 Task: Find connections with filter location Péfki with filter topic #Startupswith filter profile language English with filter current company Cognizant with filter school St.Xavier's College, Kolkata with filter industry Graphic Design with filter service category FIle Management with filter keywords title Manicurist
Action: Mouse moved to (528, 94)
Screenshot: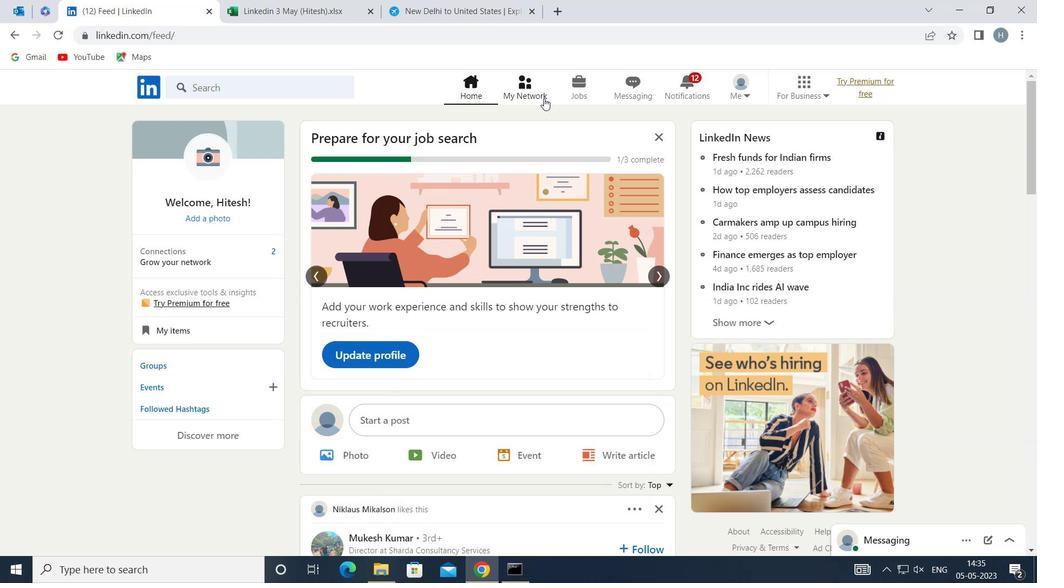 
Action: Mouse pressed left at (528, 94)
Screenshot: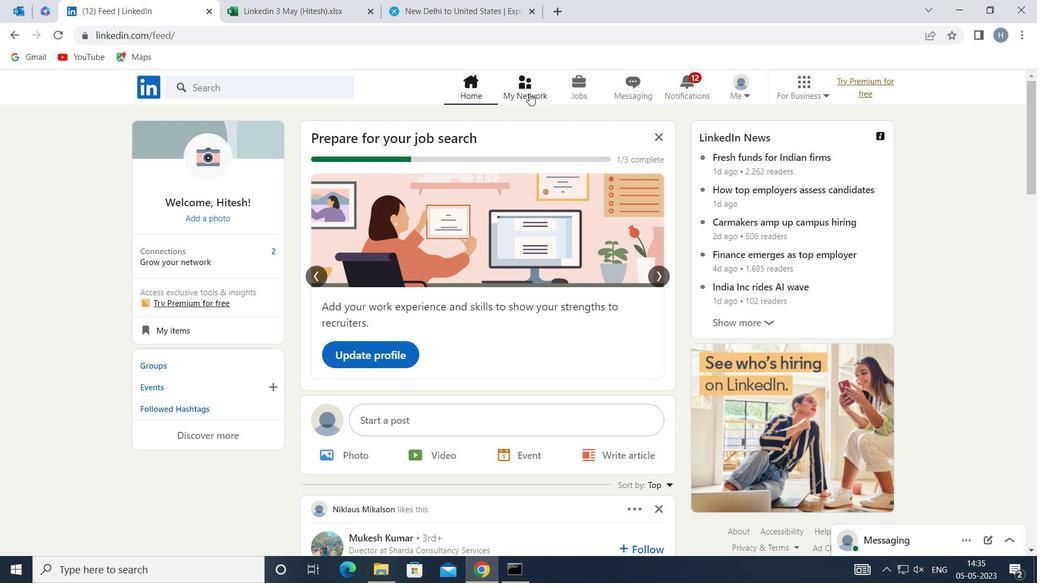 
Action: Mouse moved to (301, 156)
Screenshot: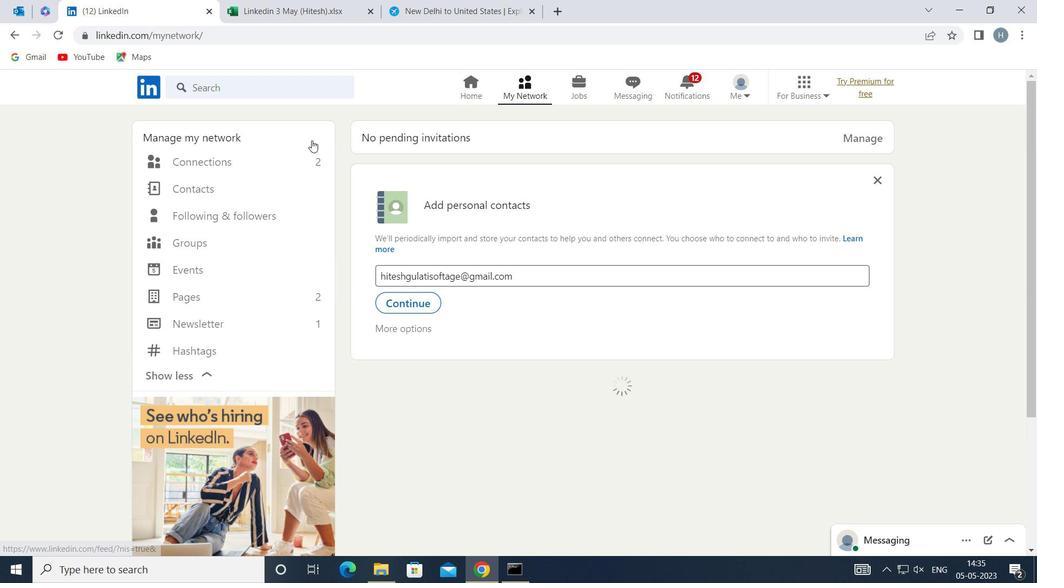 
Action: Mouse pressed left at (301, 156)
Screenshot: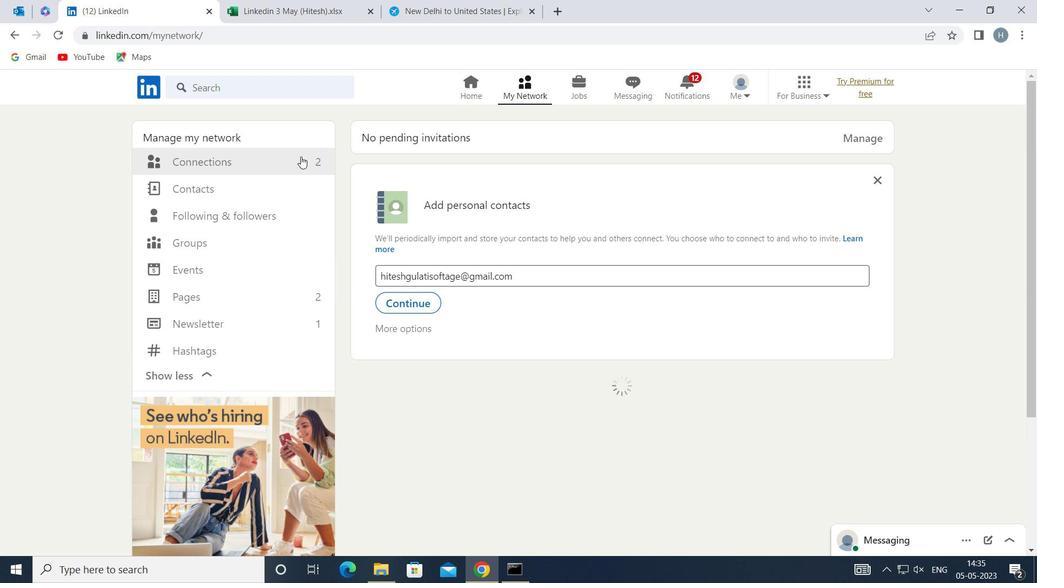 
Action: Mouse moved to (611, 160)
Screenshot: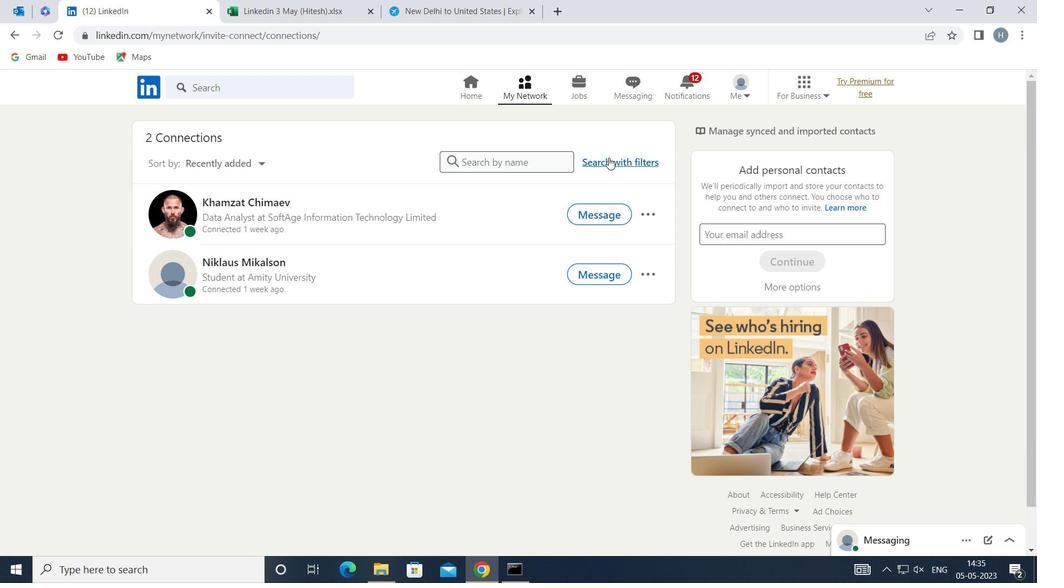 
Action: Mouse pressed left at (611, 160)
Screenshot: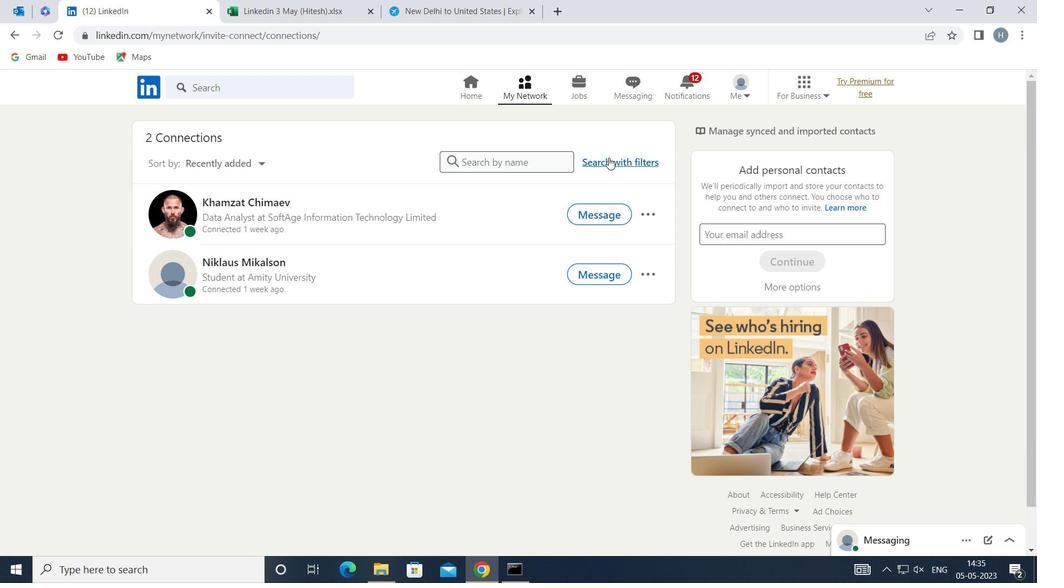 
Action: Mouse moved to (574, 122)
Screenshot: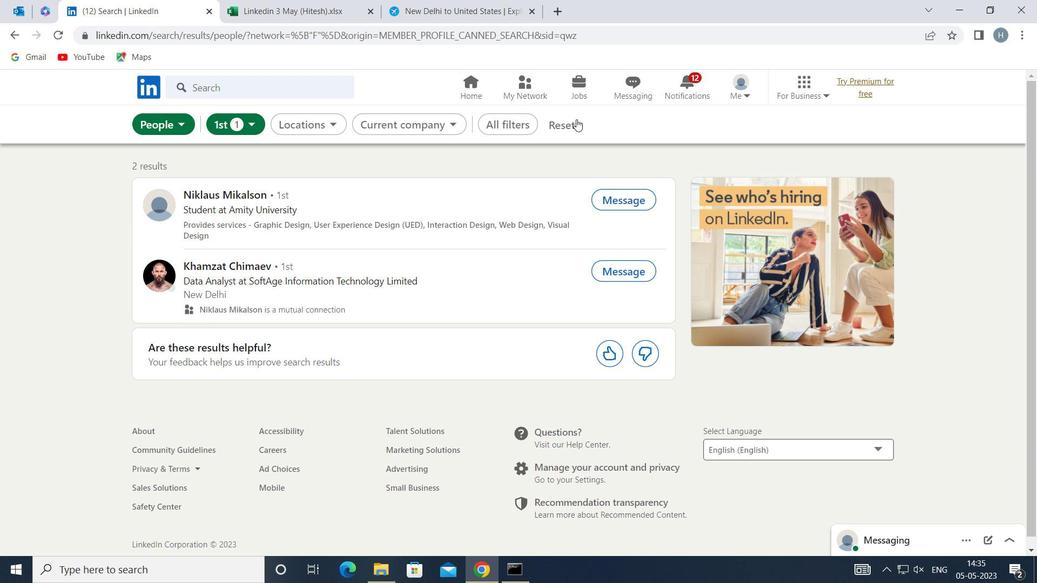 
Action: Mouse pressed left at (574, 122)
Screenshot: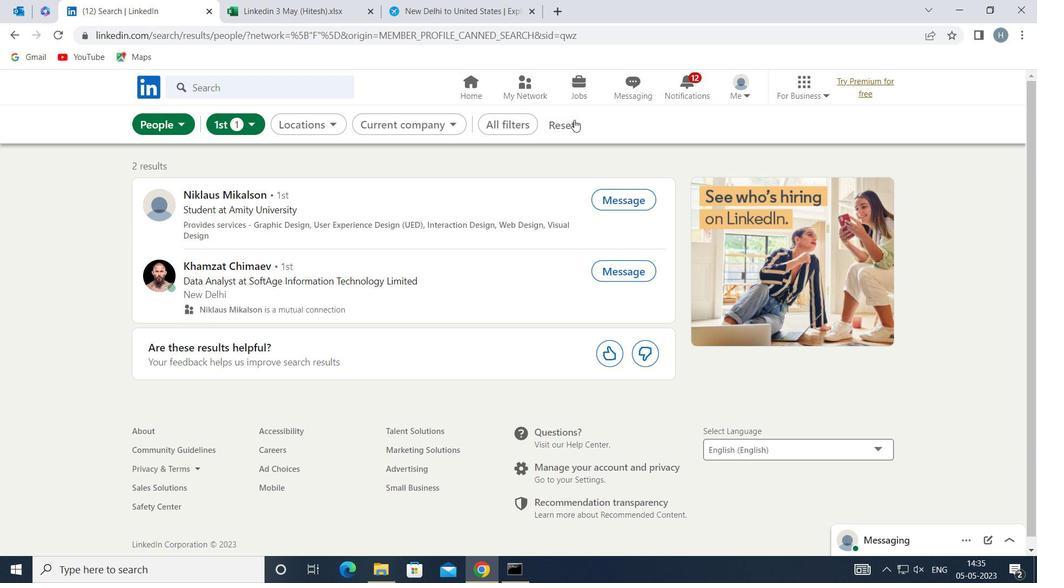 
Action: Mouse moved to (555, 125)
Screenshot: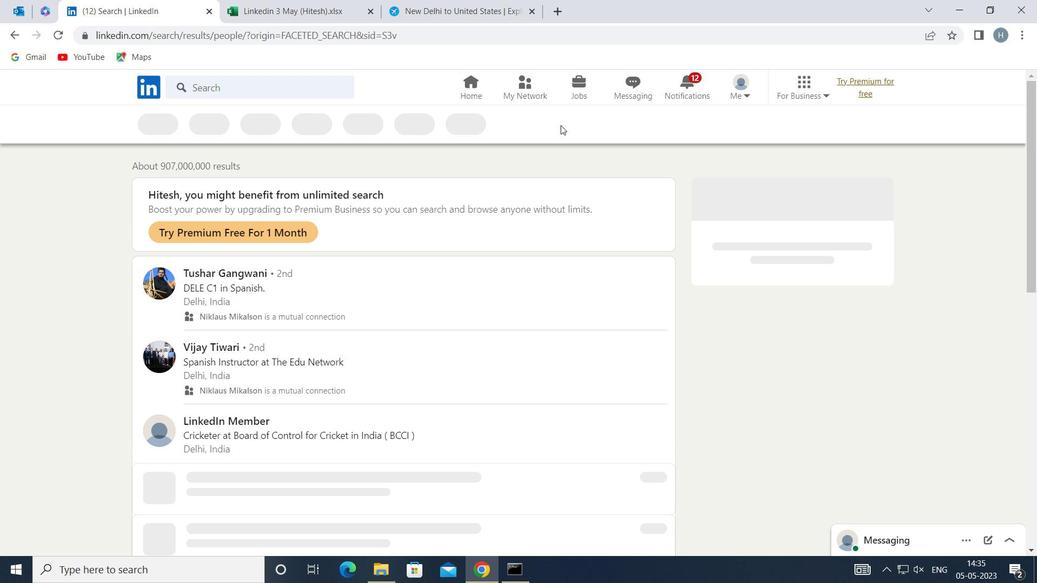 
Action: Mouse pressed left at (555, 125)
Screenshot: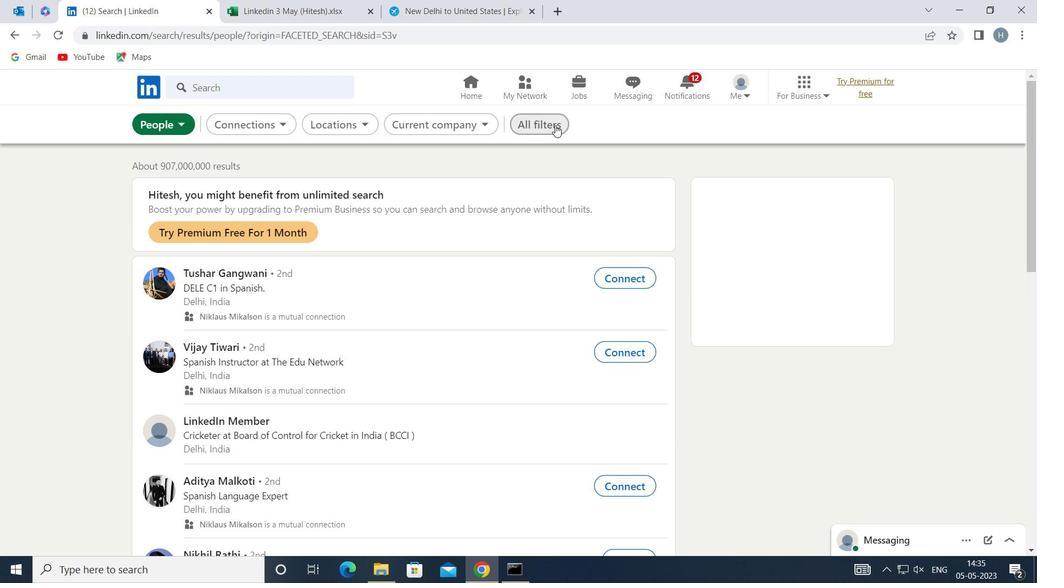 
Action: Mouse moved to (785, 307)
Screenshot: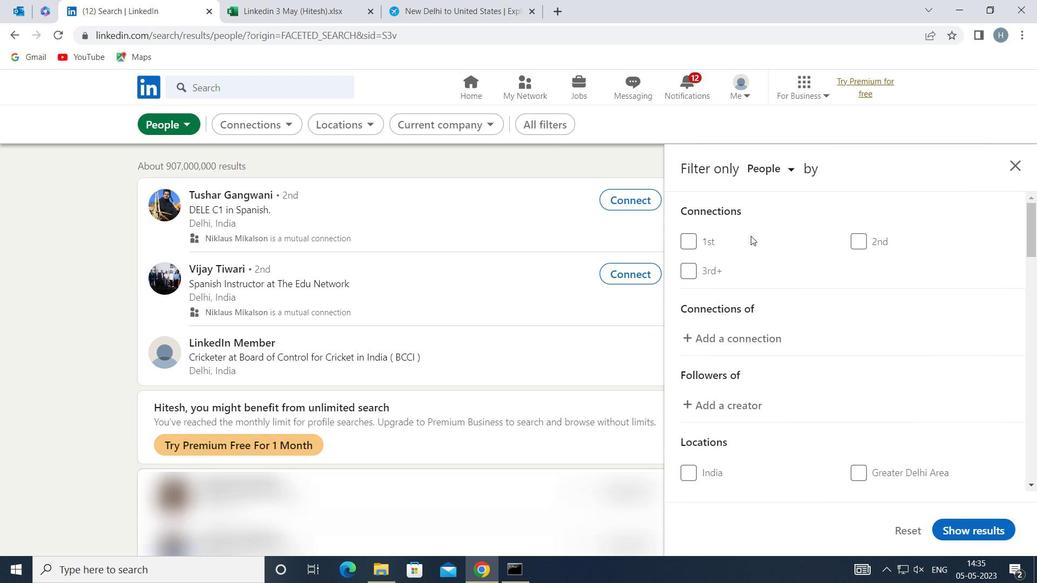 
Action: Mouse scrolled (785, 307) with delta (0, 0)
Screenshot: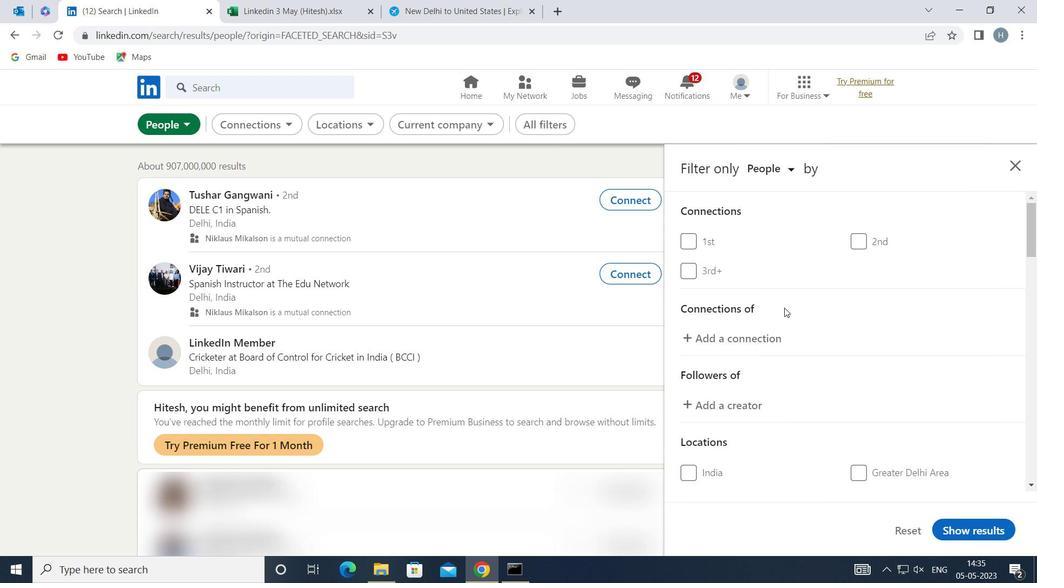 
Action: Mouse scrolled (785, 307) with delta (0, 0)
Screenshot: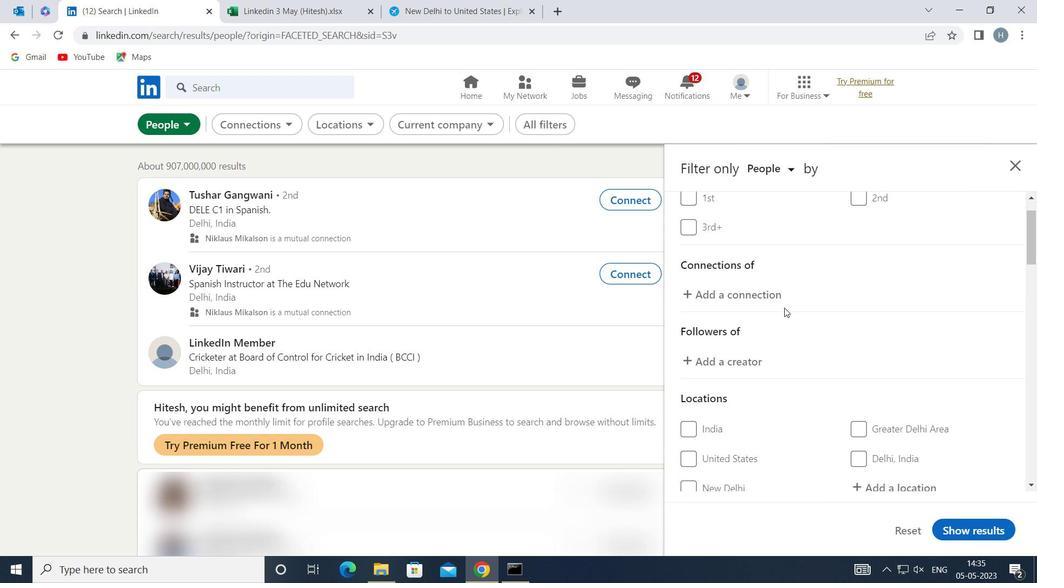
Action: Mouse scrolled (785, 307) with delta (0, 0)
Screenshot: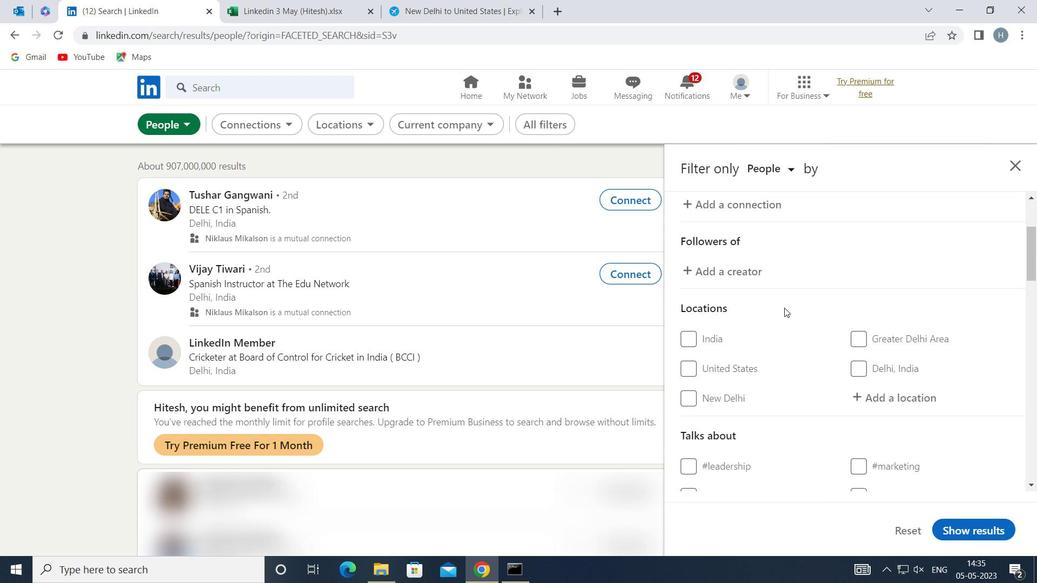 
Action: Mouse moved to (875, 323)
Screenshot: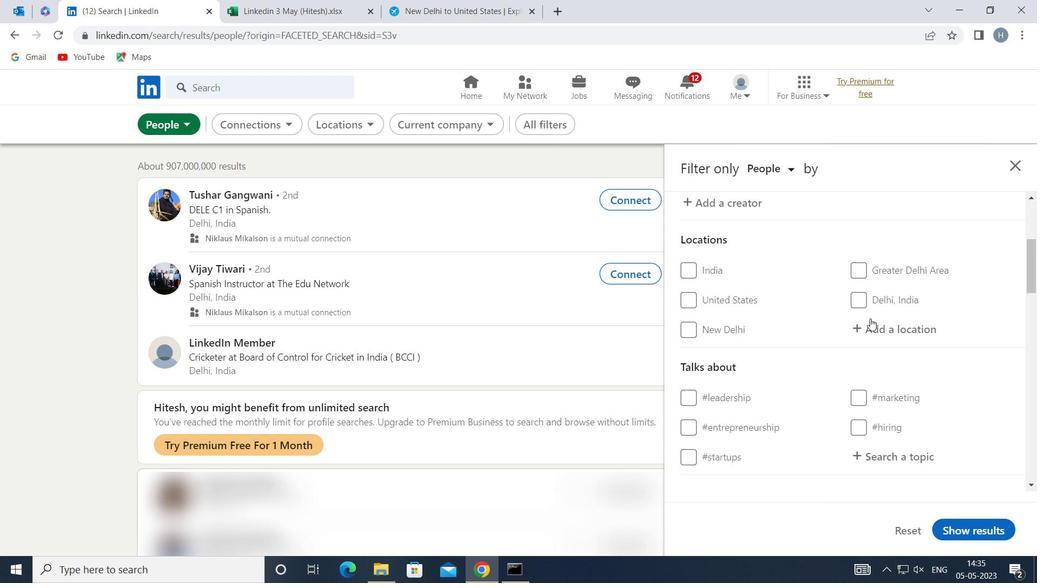 
Action: Mouse pressed left at (875, 323)
Screenshot: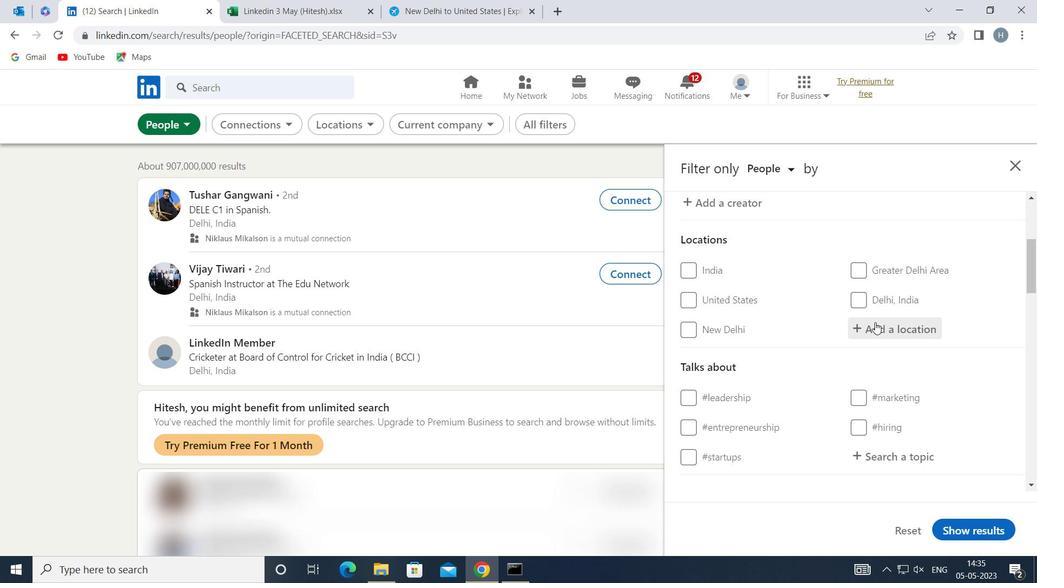 
Action: Key pressed <Key.shift>PEFKI
Screenshot: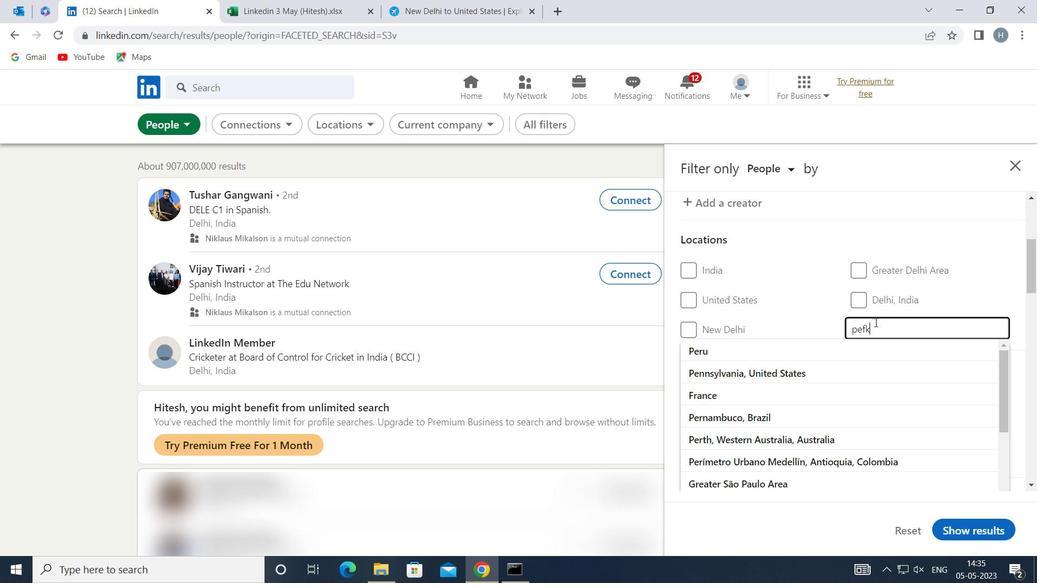 
Action: Mouse moved to (834, 347)
Screenshot: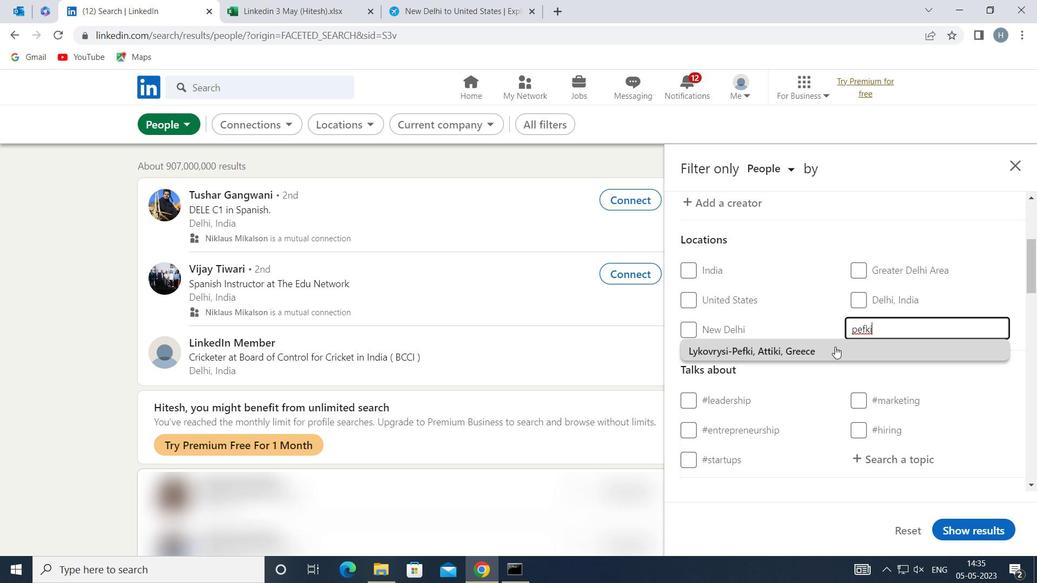 
Action: Mouse pressed left at (834, 347)
Screenshot: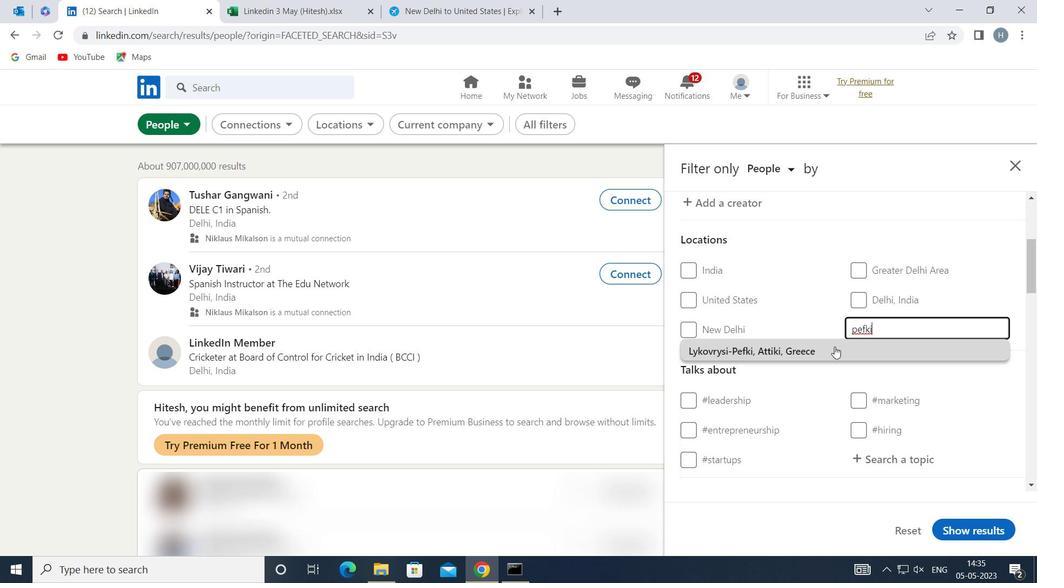 
Action: Mouse moved to (796, 331)
Screenshot: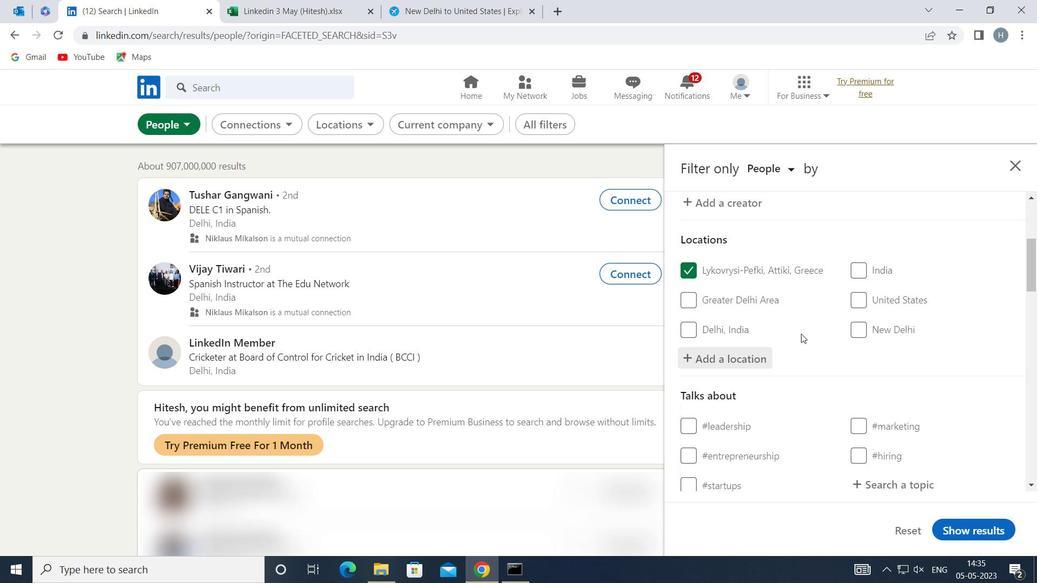 
Action: Mouse scrolled (796, 330) with delta (0, 0)
Screenshot: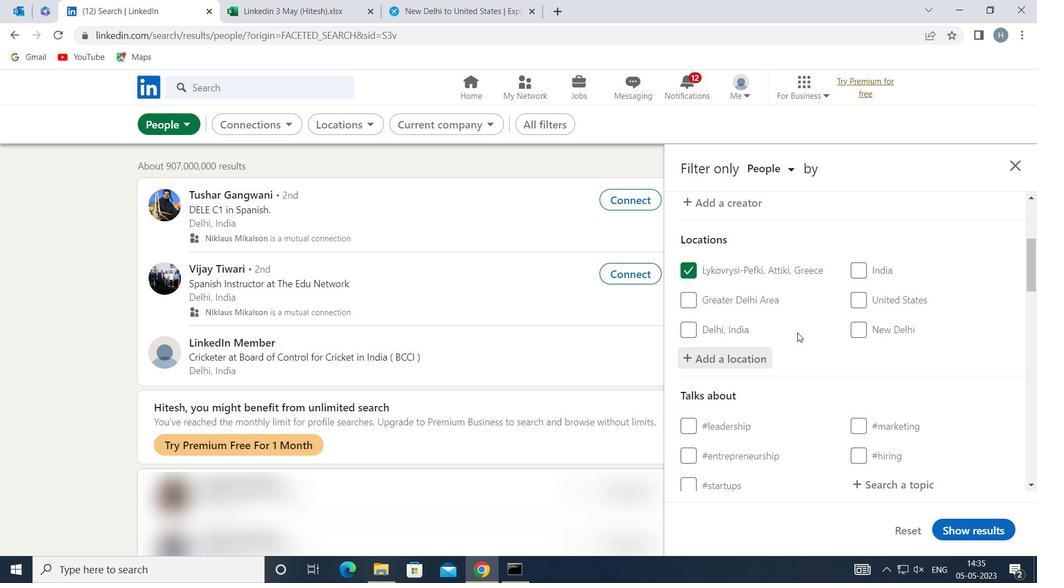 
Action: Mouse scrolled (796, 330) with delta (0, 0)
Screenshot: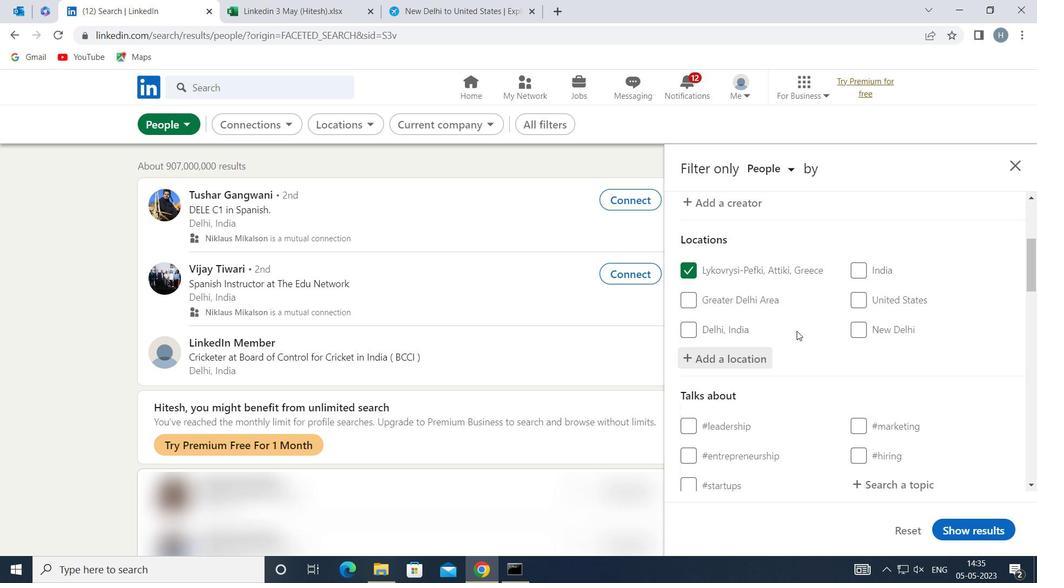 
Action: Mouse scrolled (796, 330) with delta (0, 0)
Screenshot: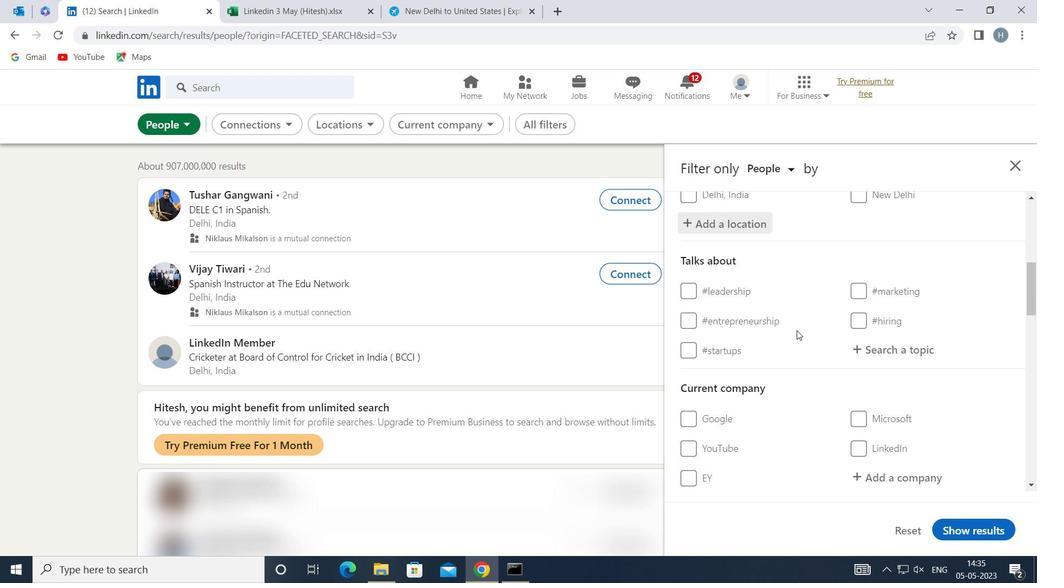 
Action: Mouse moved to (901, 287)
Screenshot: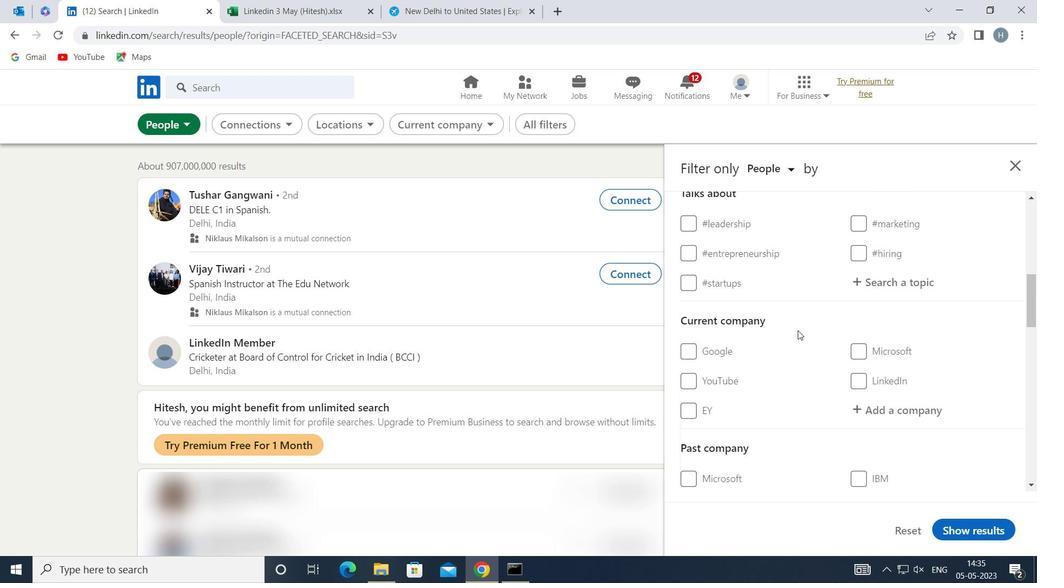 
Action: Mouse pressed left at (901, 287)
Screenshot: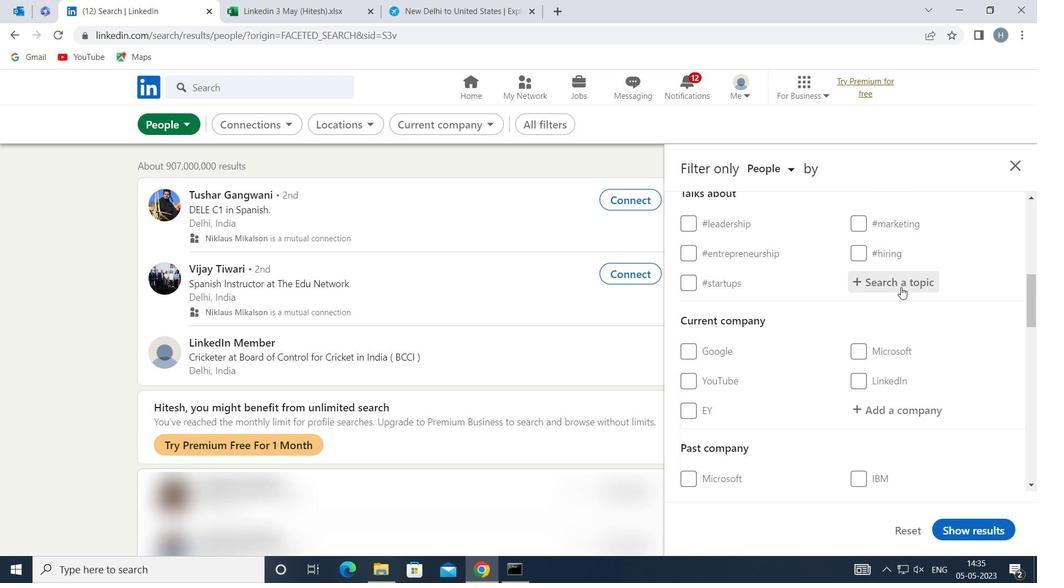
Action: Key pressed <Key.shift>STARTUPS
Screenshot: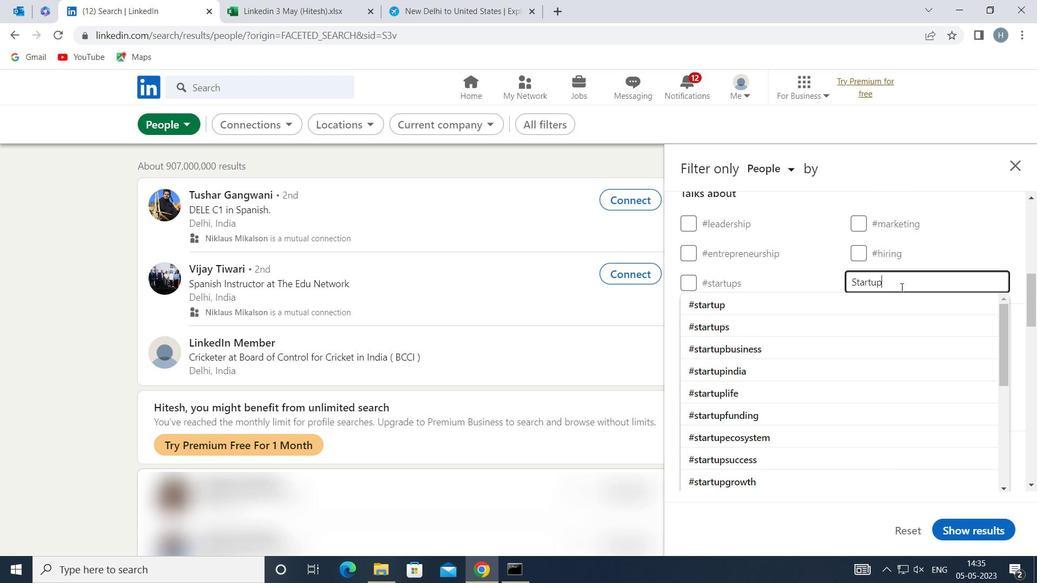 
Action: Mouse moved to (885, 308)
Screenshot: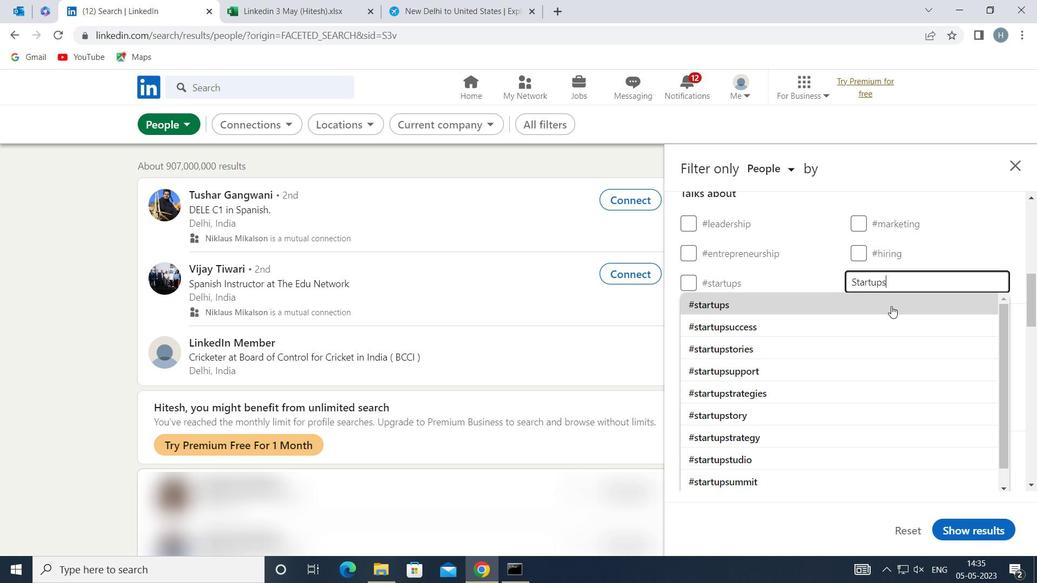 
Action: Mouse pressed left at (885, 308)
Screenshot: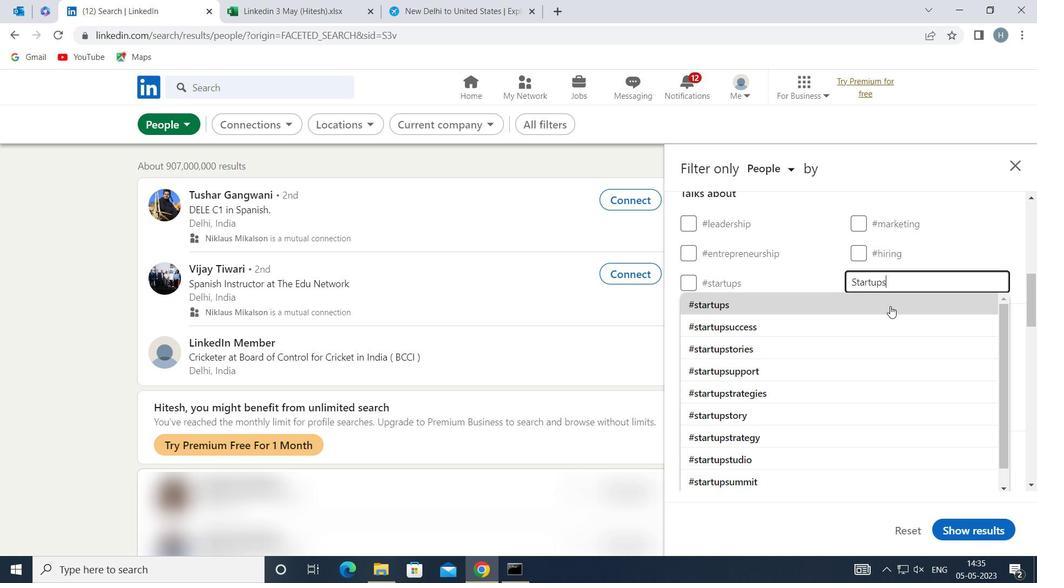 
Action: Mouse moved to (842, 305)
Screenshot: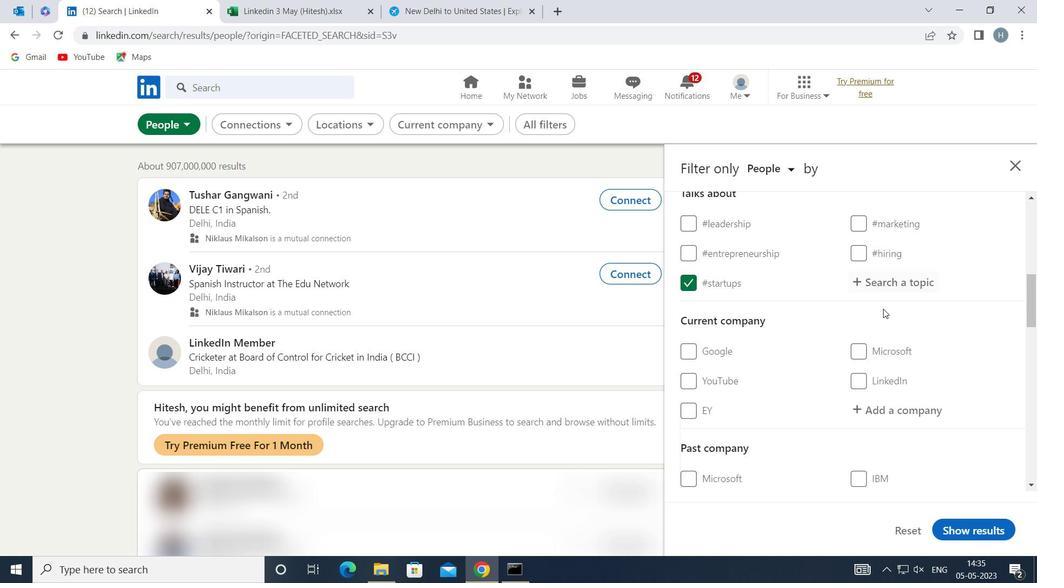 
Action: Mouse scrolled (842, 305) with delta (0, 0)
Screenshot: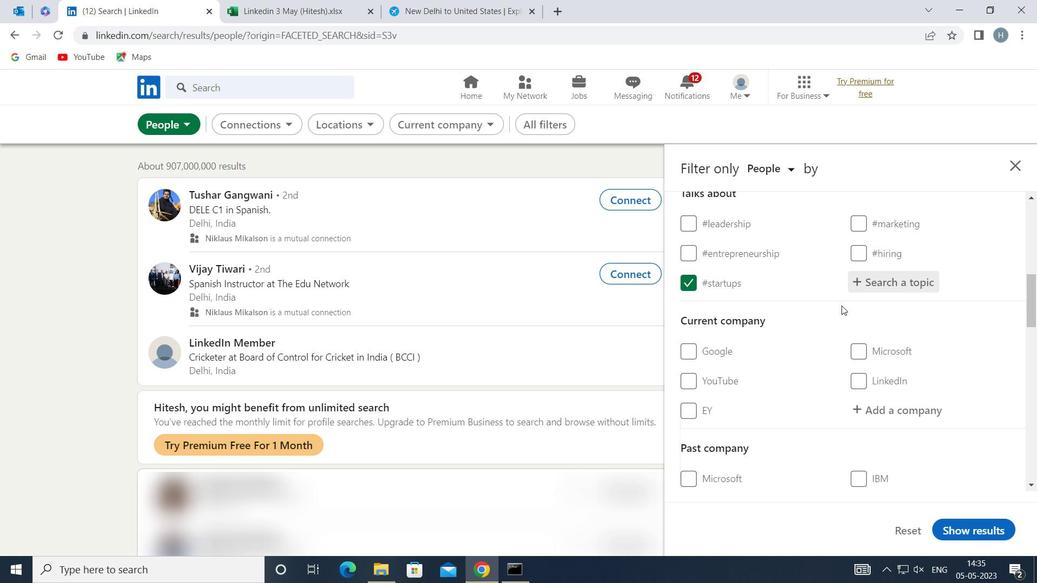 
Action: Mouse scrolled (842, 305) with delta (0, 0)
Screenshot: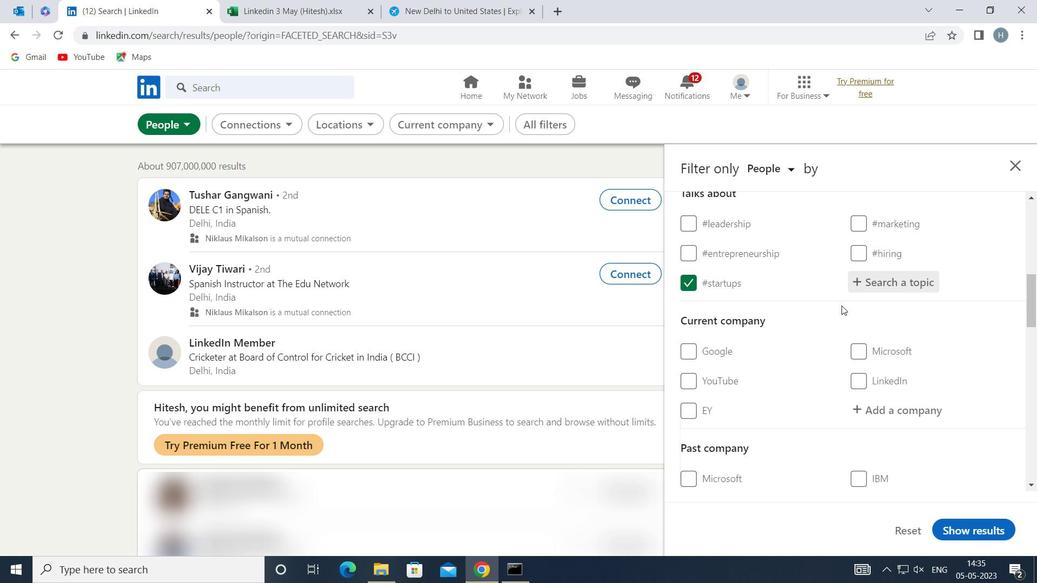 
Action: Mouse scrolled (842, 305) with delta (0, 0)
Screenshot: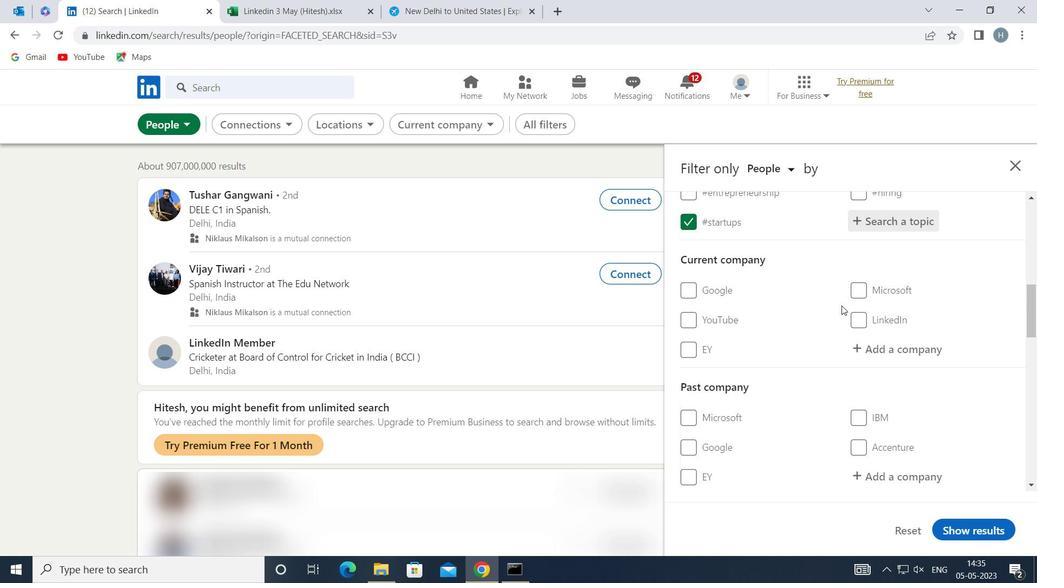 
Action: Mouse scrolled (842, 305) with delta (0, 0)
Screenshot: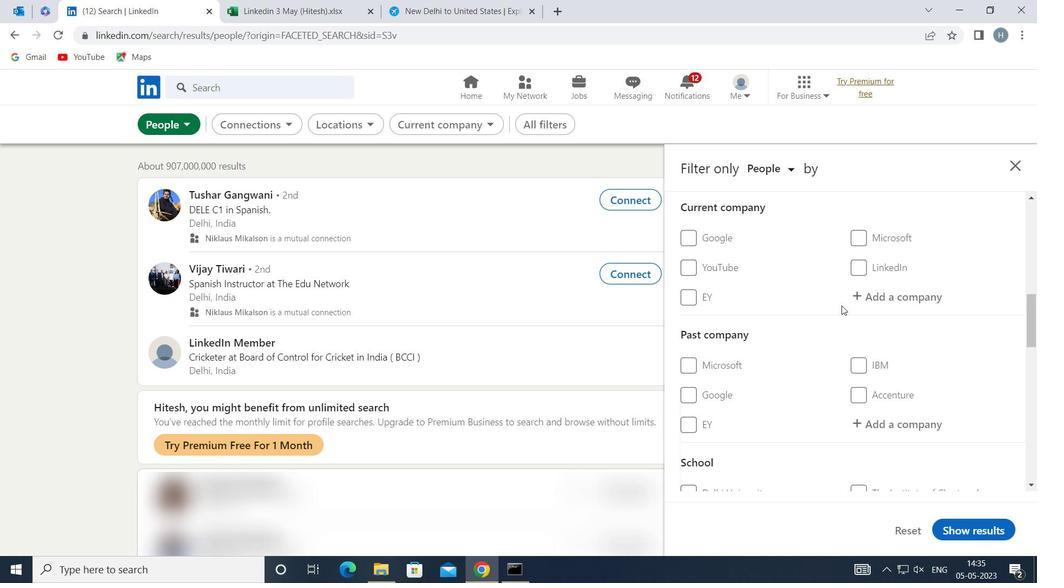 
Action: Mouse scrolled (842, 305) with delta (0, 0)
Screenshot: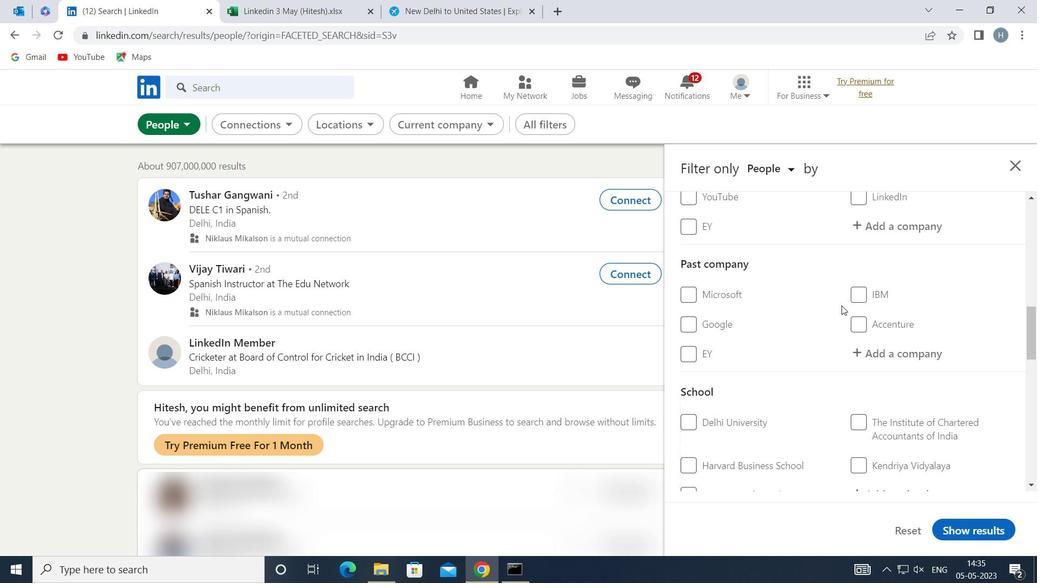 
Action: Mouse scrolled (842, 305) with delta (0, 0)
Screenshot: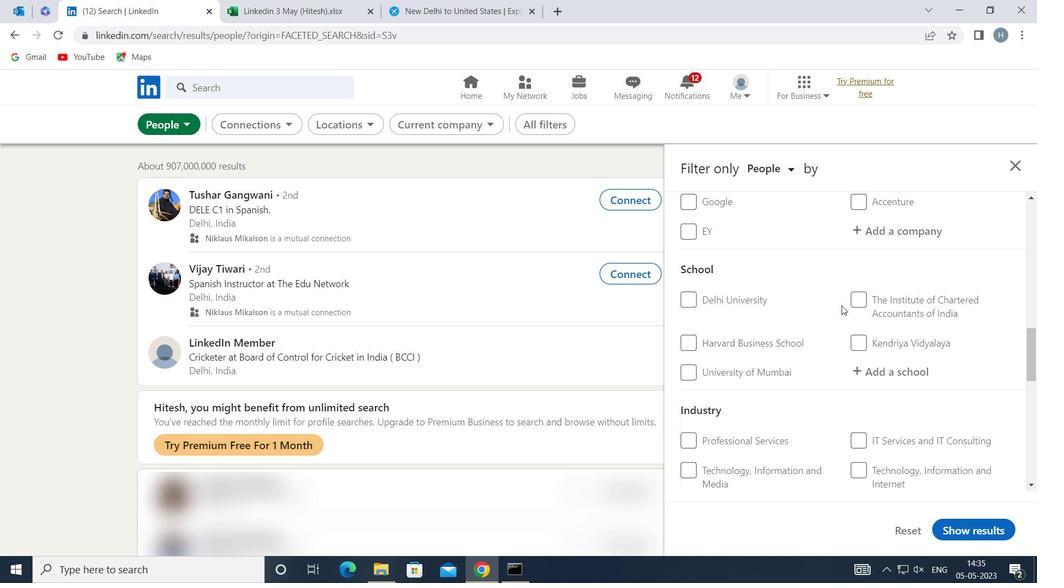 
Action: Mouse scrolled (842, 305) with delta (0, 0)
Screenshot: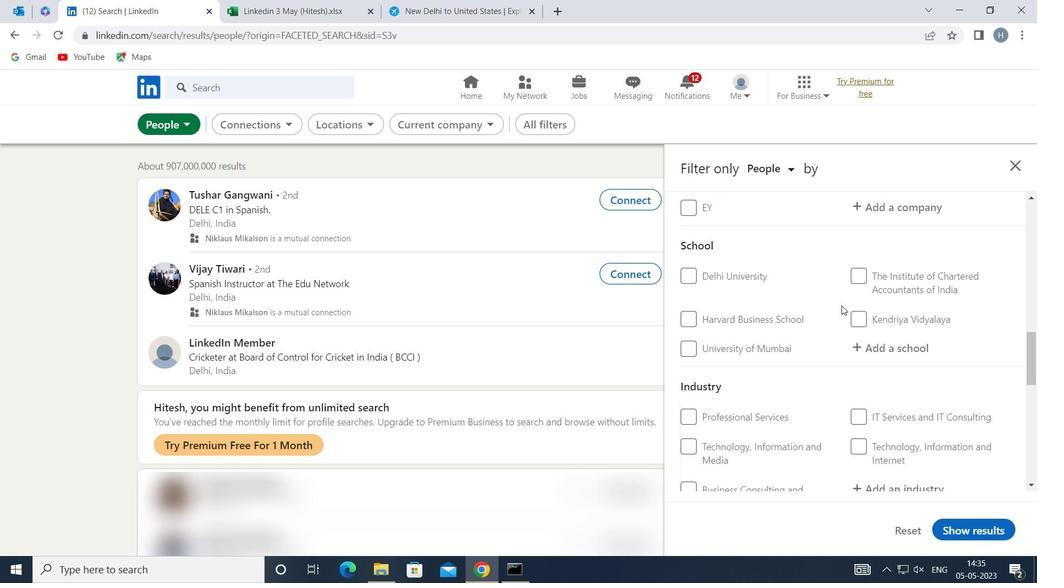 
Action: Mouse scrolled (842, 305) with delta (0, 0)
Screenshot: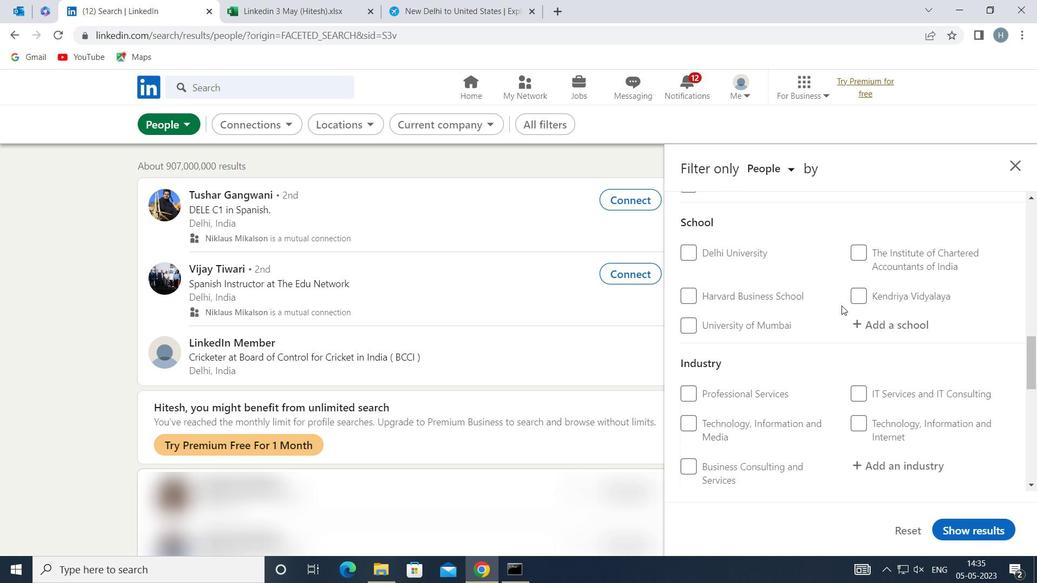 
Action: Mouse moved to (713, 360)
Screenshot: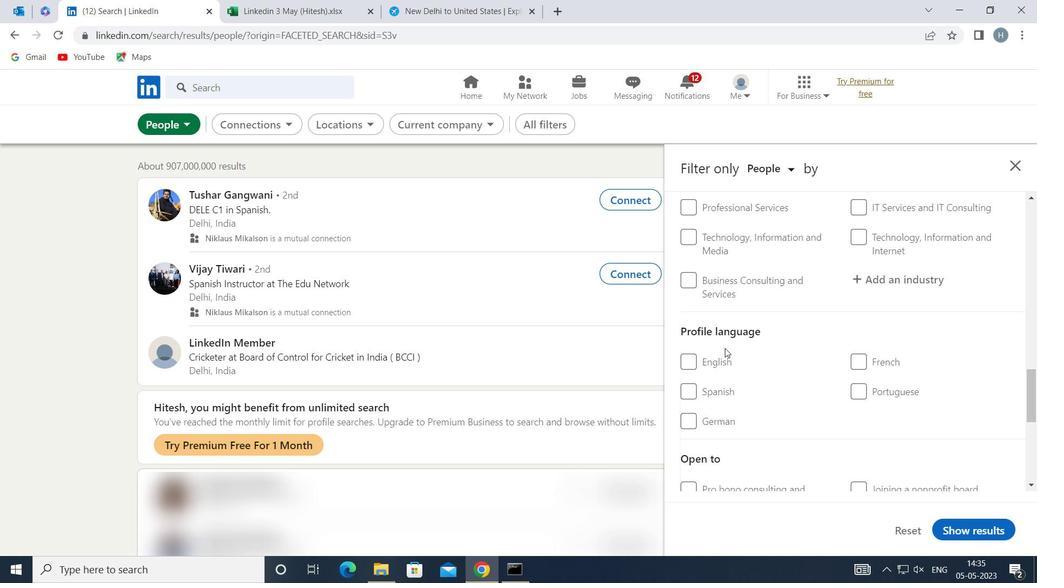 
Action: Mouse pressed left at (713, 360)
Screenshot: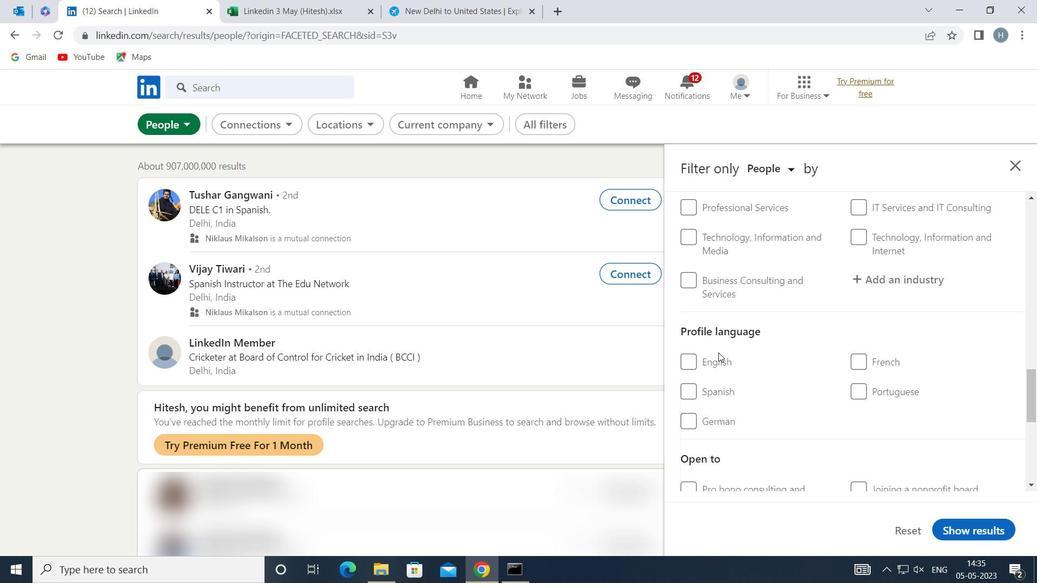
Action: Mouse moved to (795, 358)
Screenshot: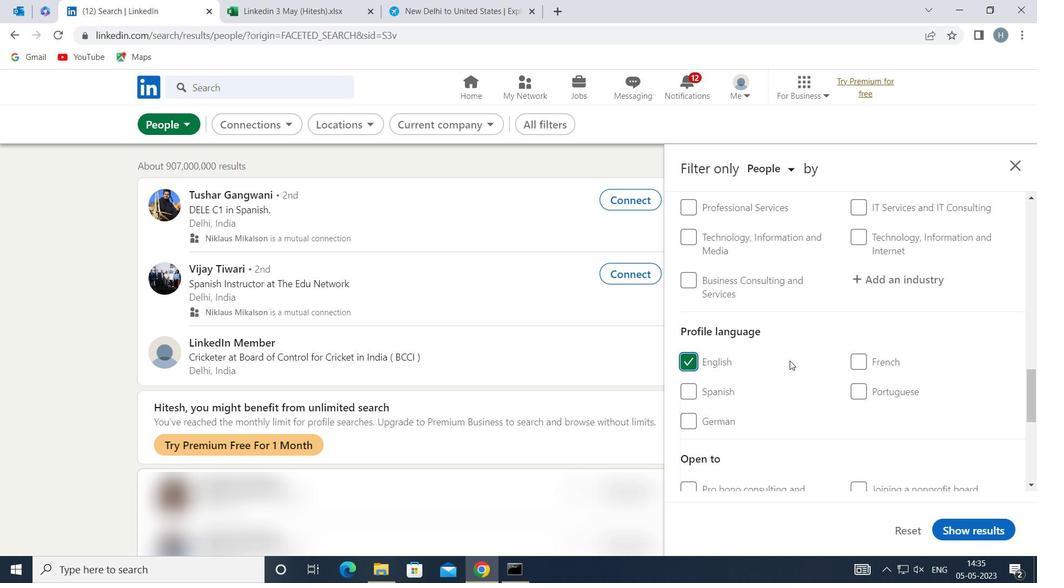 
Action: Mouse scrolled (795, 359) with delta (0, 0)
Screenshot: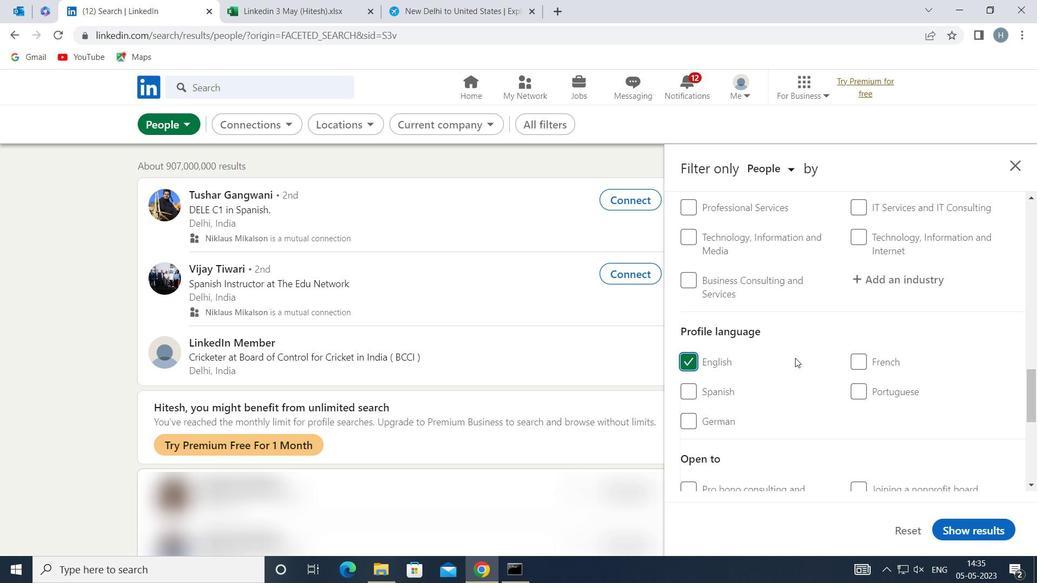 
Action: Mouse scrolled (795, 359) with delta (0, 0)
Screenshot: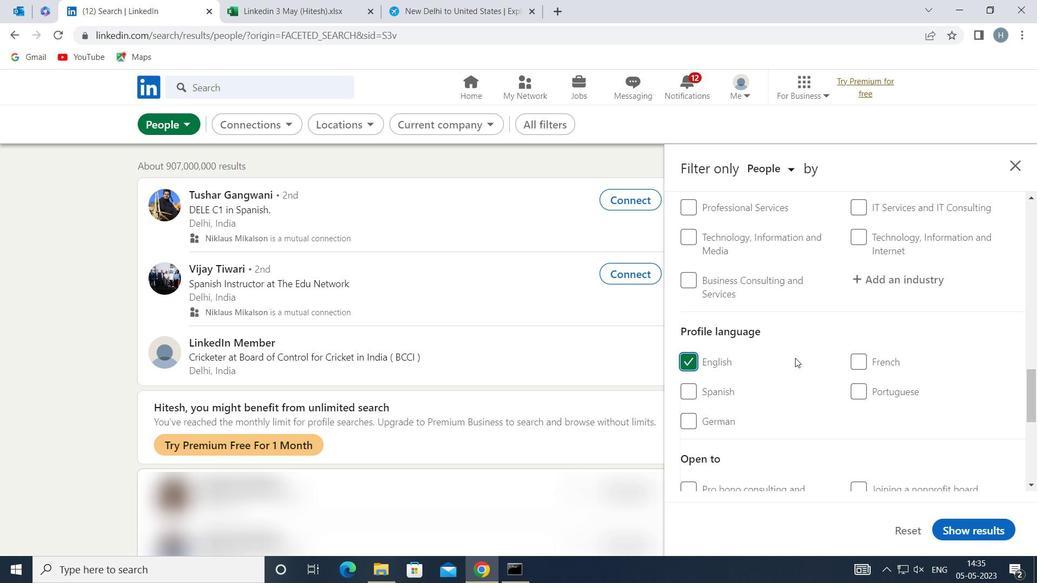 
Action: Mouse scrolled (795, 359) with delta (0, 0)
Screenshot: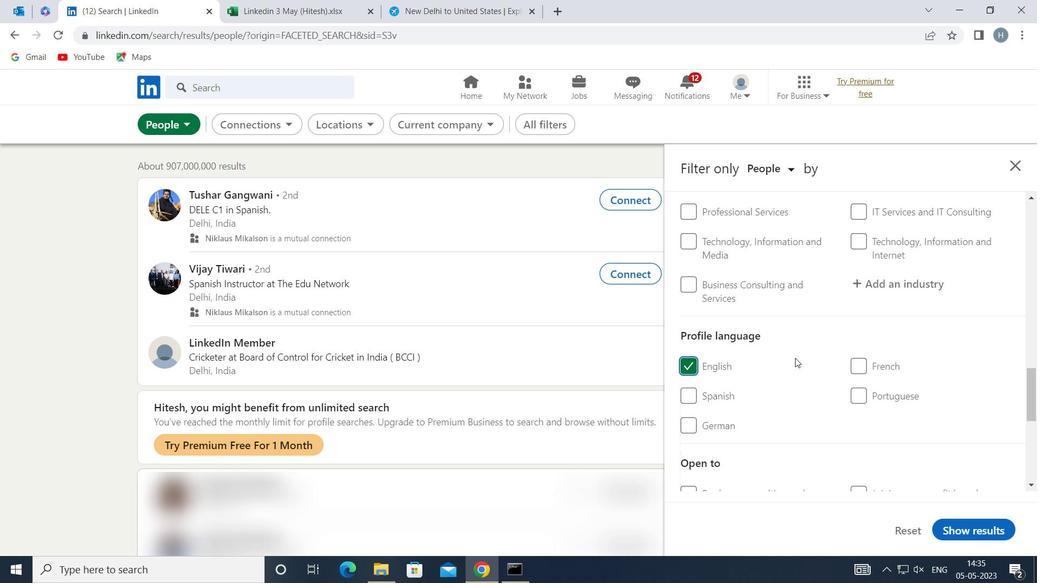 
Action: Mouse scrolled (795, 359) with delta (0, 0)
Screenshot: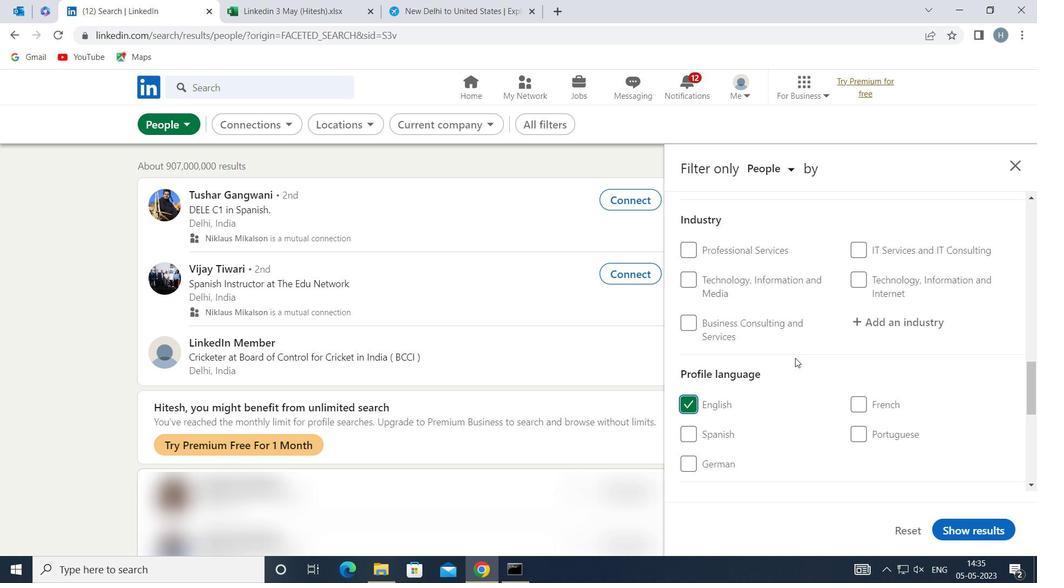 
Action: Mouse scrolled (795, 359) with delta (0, 0)
Screenshot: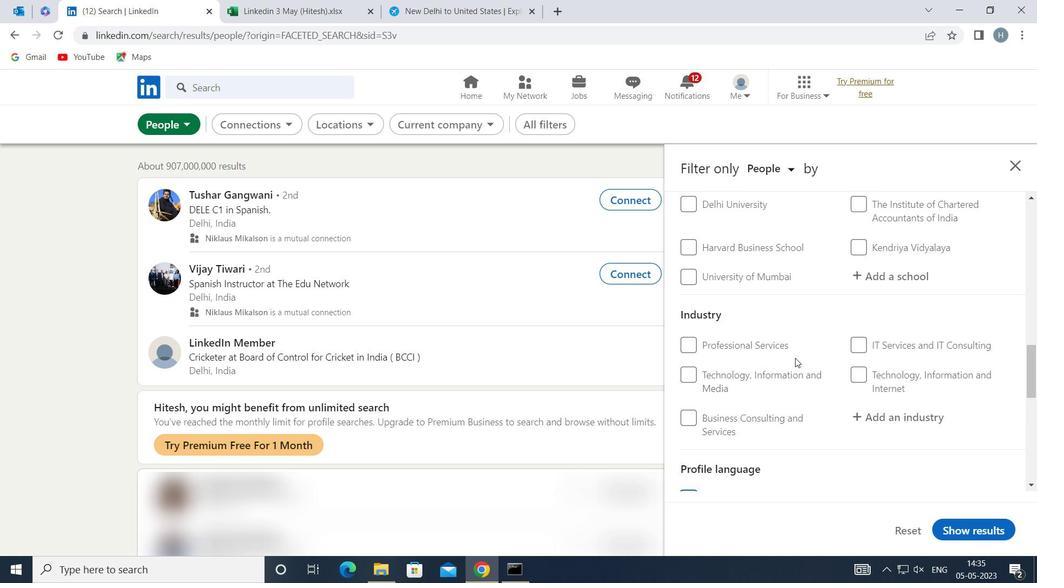 
Action: Mouse scrolled (795, 359) with delta (0, 0)
Screenshot: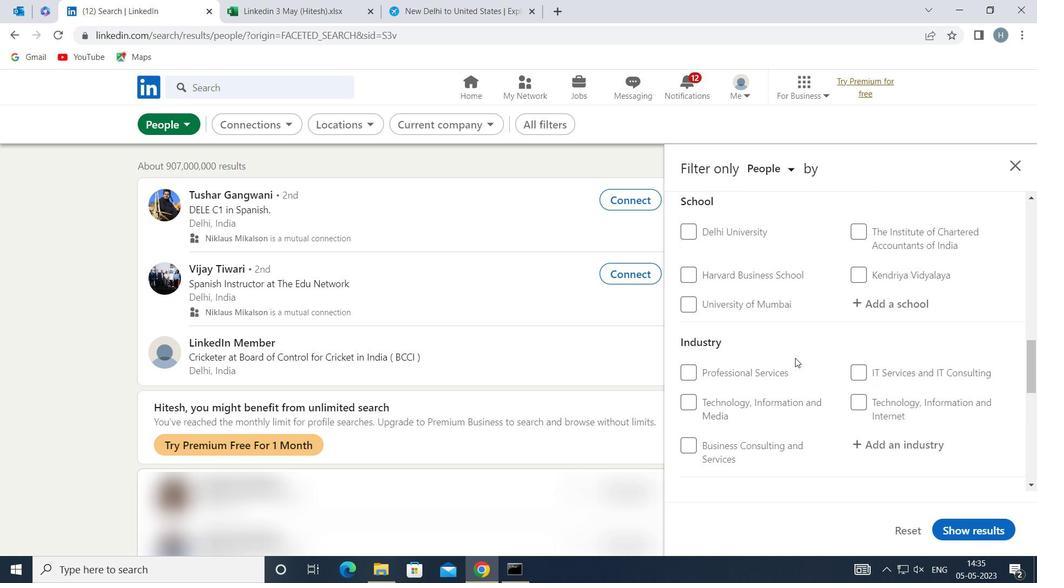 
Action: Mouse scrolled (795, 359) with delta (0, 0)
Screenshot: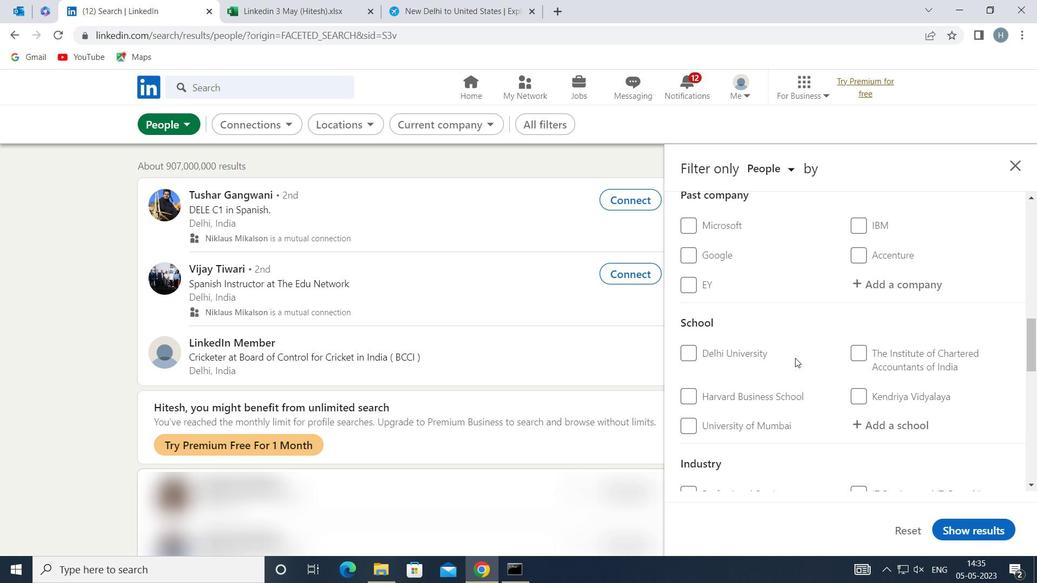 
Action: Mouse scrolled (795, 359) with delta (0, 0)
Screenshot: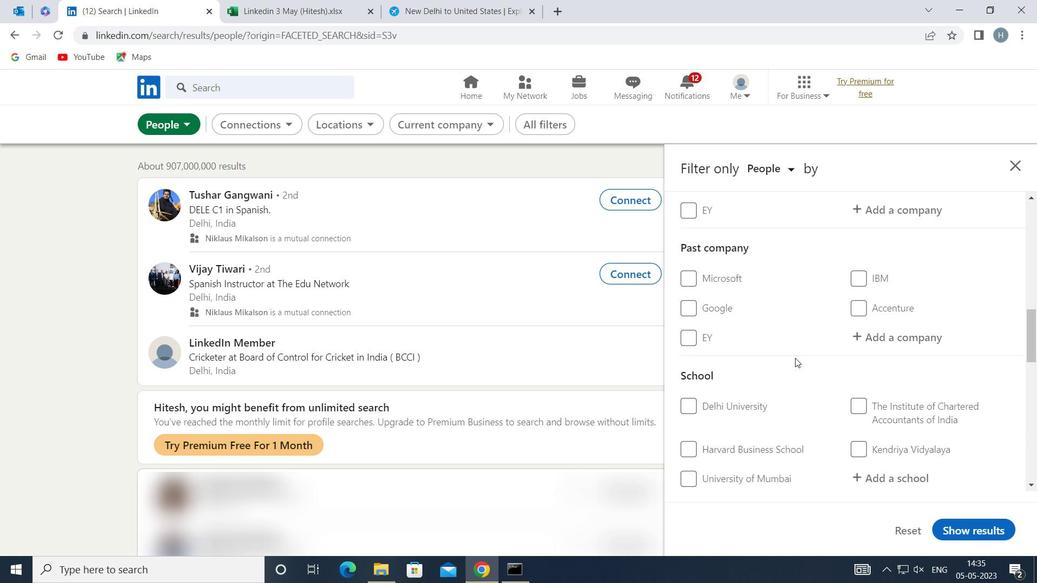 
Action: Mouse moved to (885, 400)
Screenshot: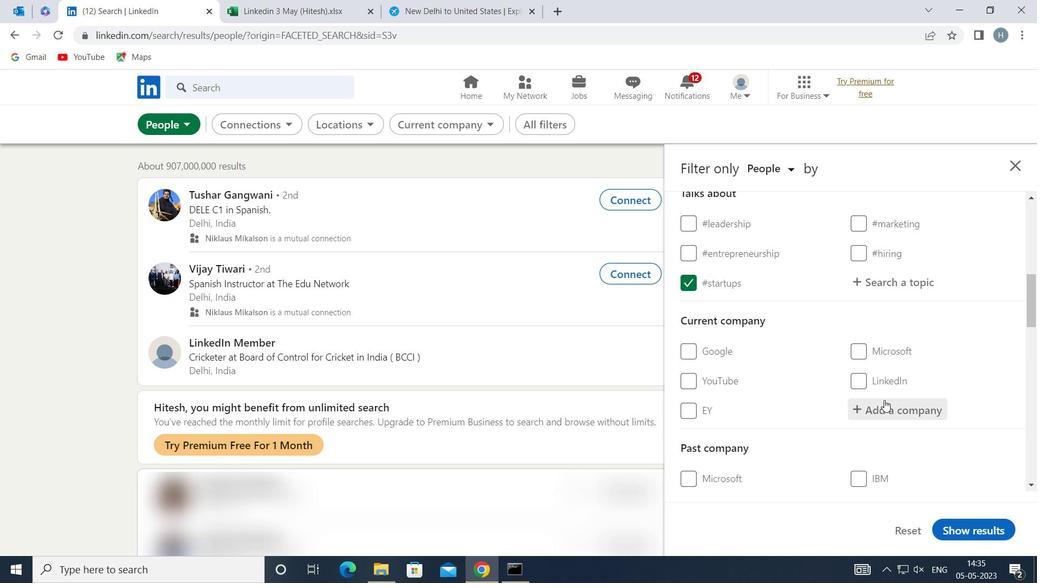 
Action: Mouse pressed left at (885, 400)
Screenshot: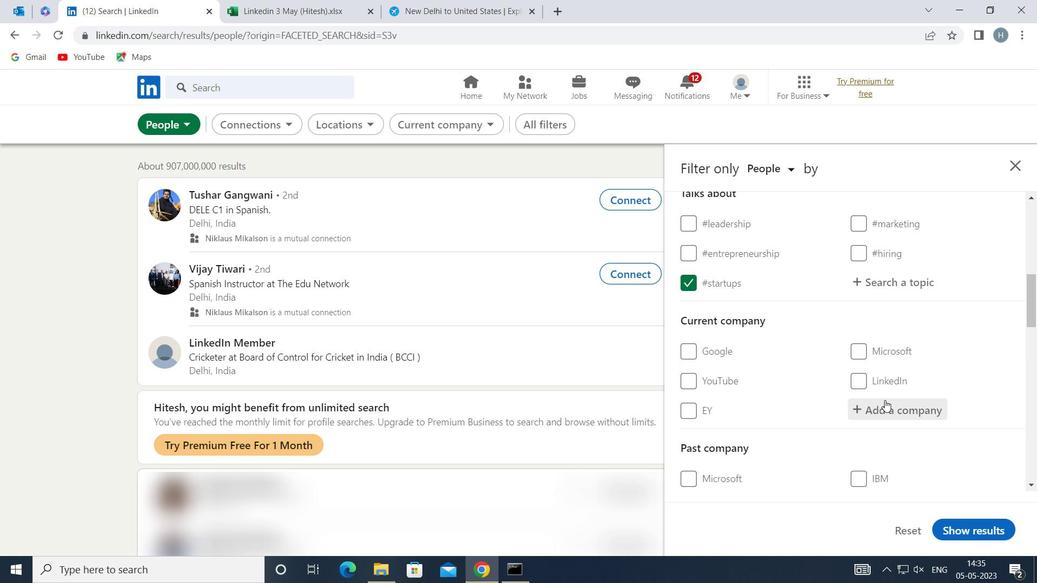 
Action: Mouse moved to (886, 400)
Screenshot: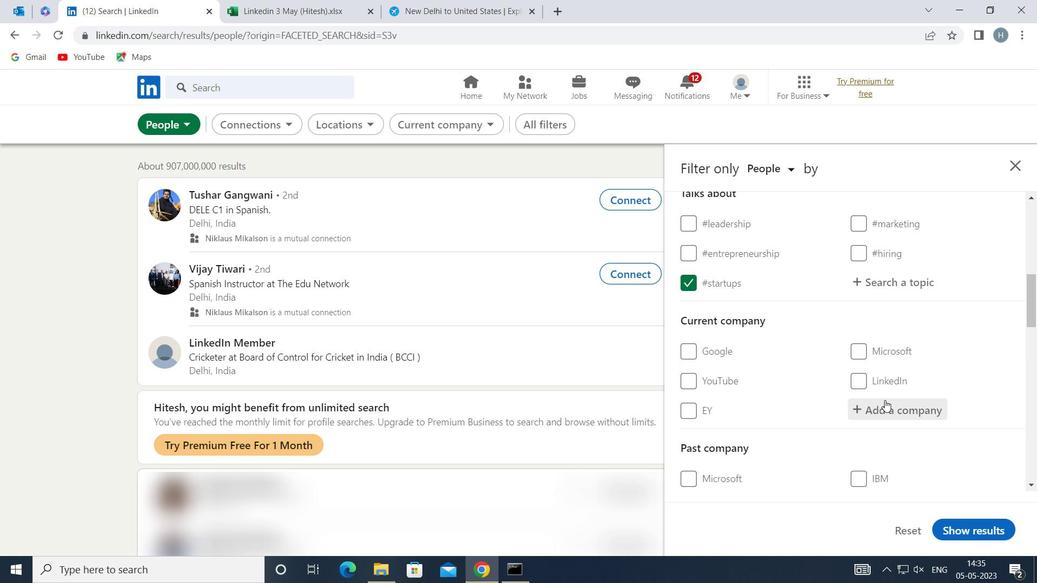 
Action: Key pressed <Key.shift>COGNIZANT
Screenshot: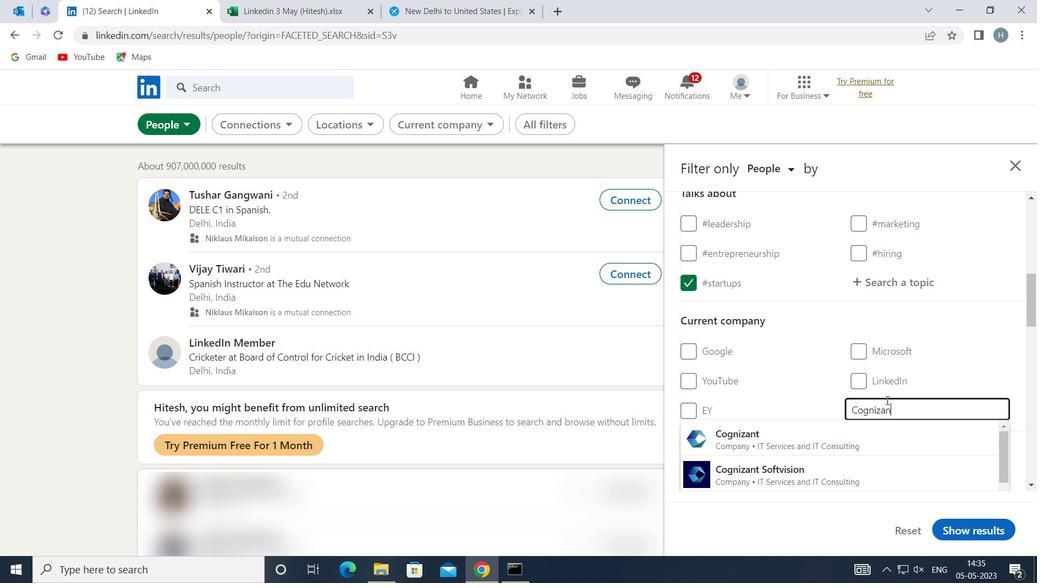 
Action: Mouse moved to (880, 429)
Screenshot: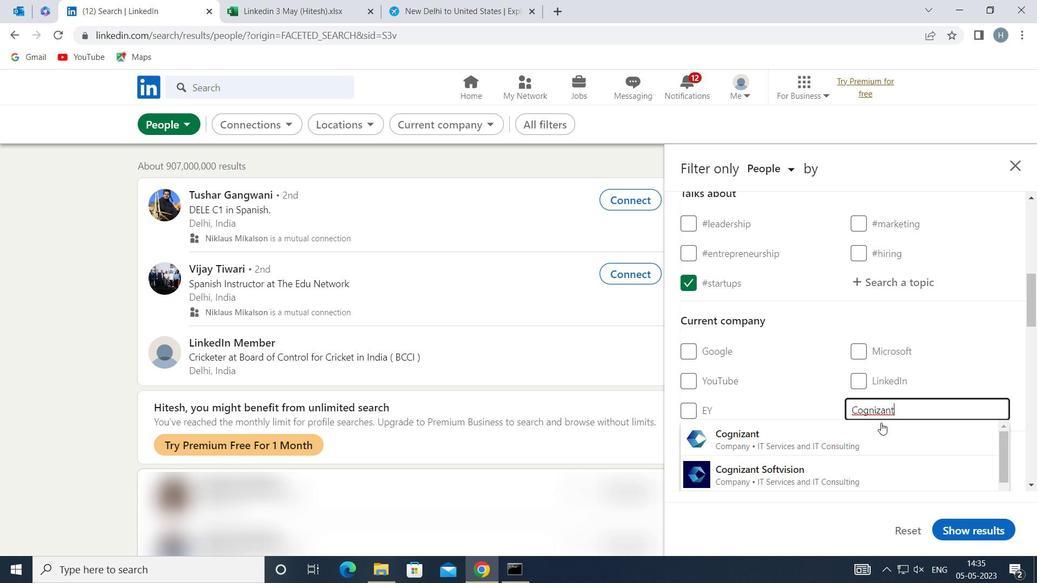 
Action: Mouse pressed left at (880, 429)
Screenshot: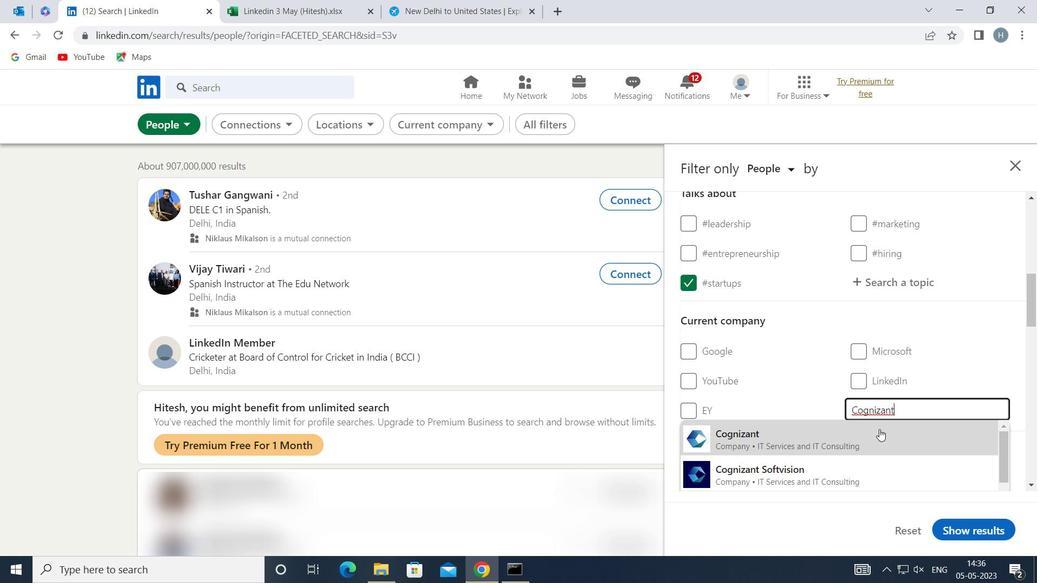 
Action: Mouse moved to (848, 372)
Screenshot: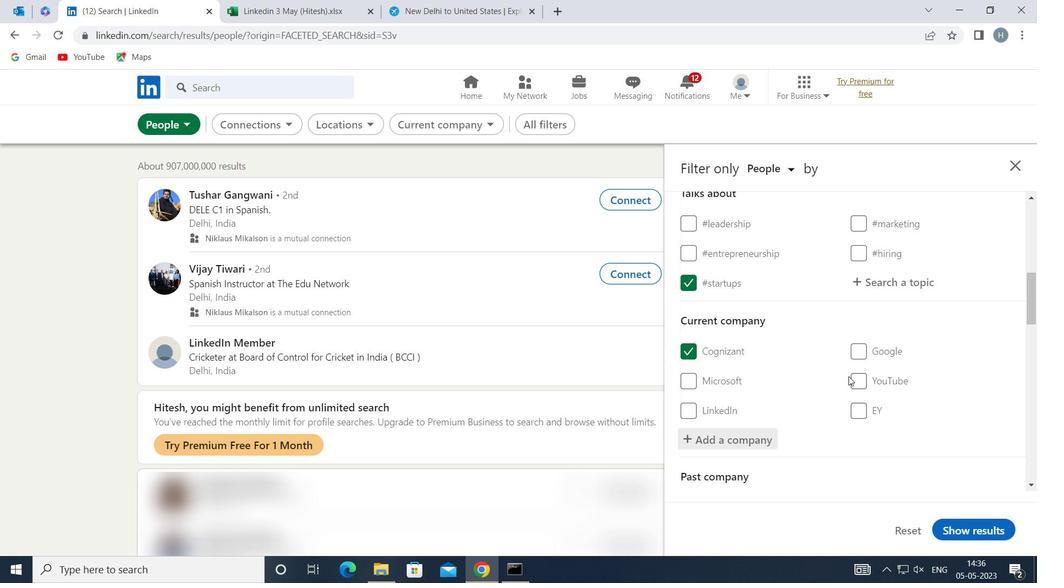 
Action: Mouse scrolled (848, 372) with delta (0, 0)
Screenshot: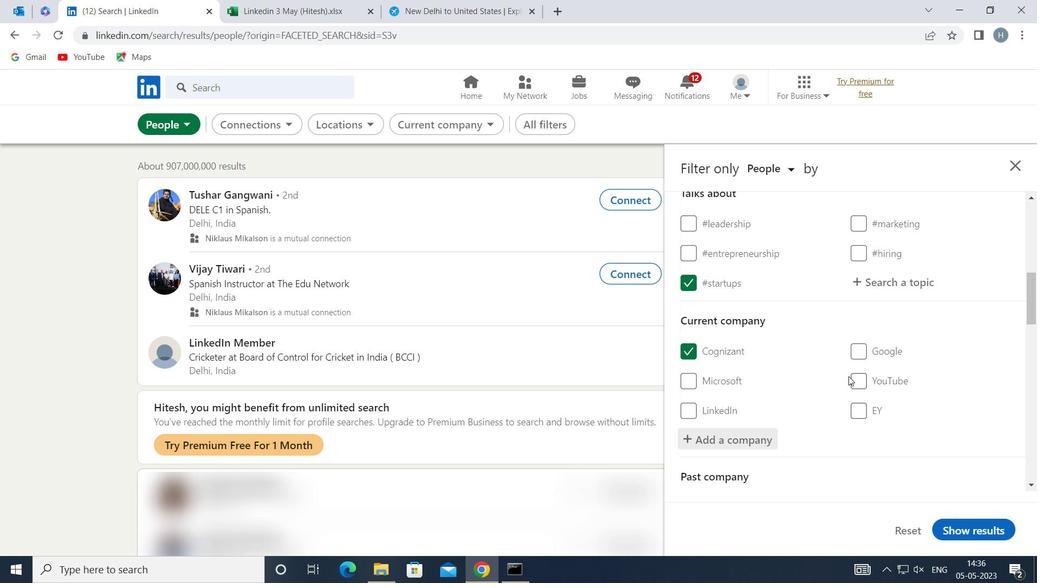 
Action: Mouse scrolled (848, 372) with delta (0, 0)
Screenshot: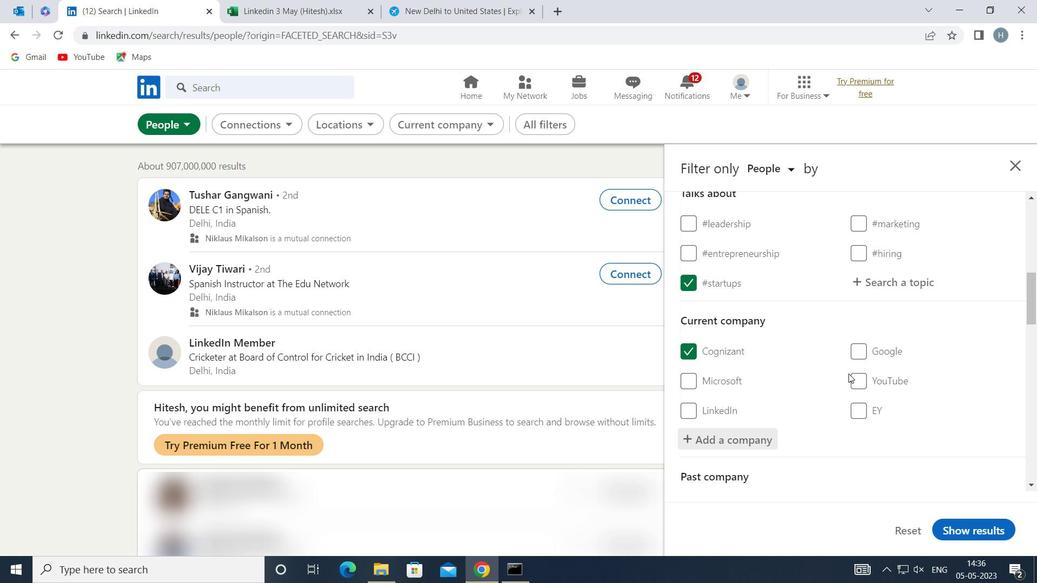 
Action: Mouse scrolled (848, 372) with delta (0, 0)
Screenshot: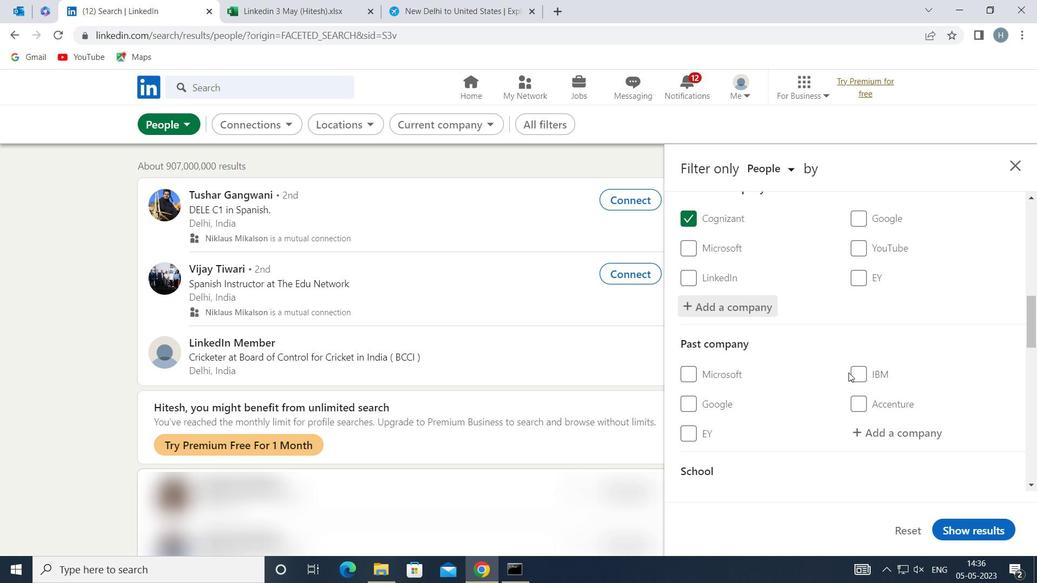 
Action: Mouse moved to (848, 372)
Screenshot: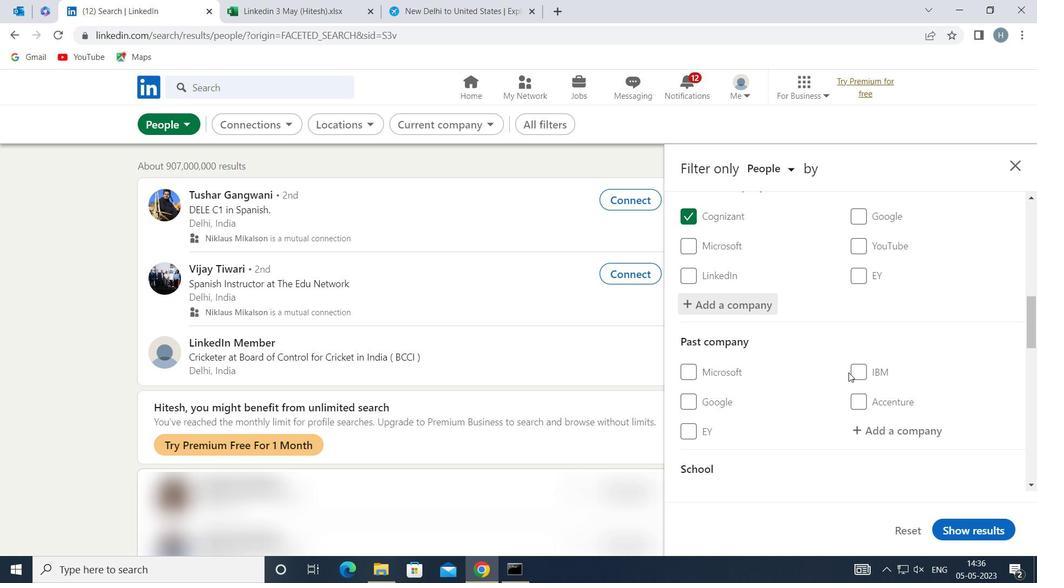 
Action: Mouse scrolled (848, 371) with delta (0, 0)
Screenshot: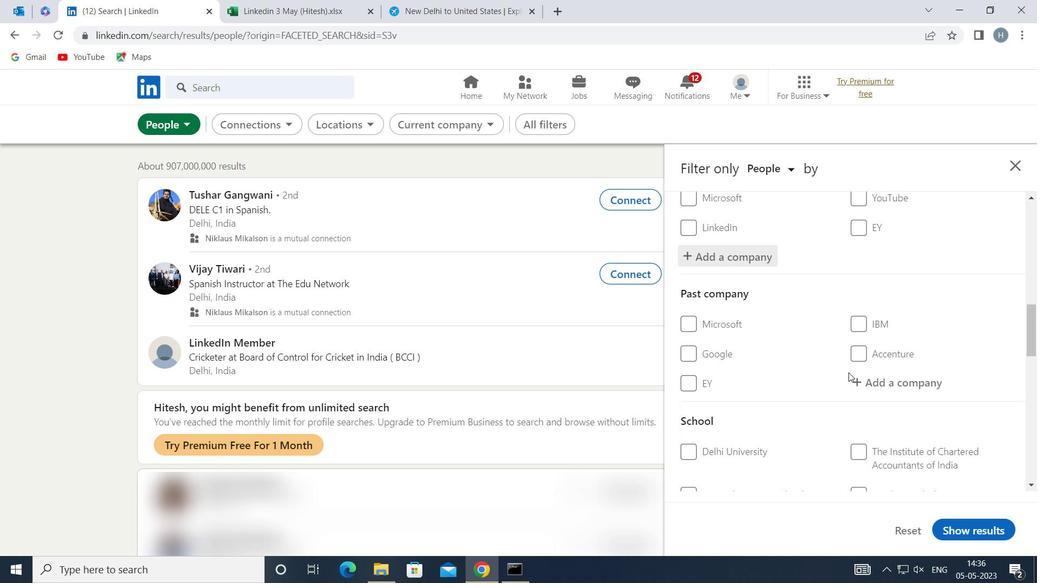 
Action: Mouse moved to (894, 431)
Screenshot: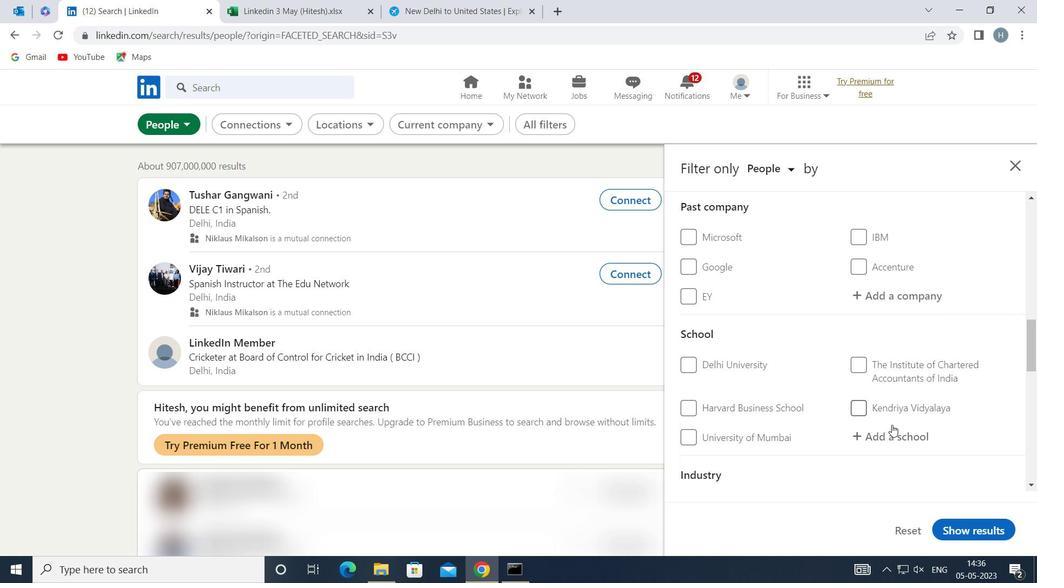 
Action: Mouse pressed left at (894, 431)
Screenshot: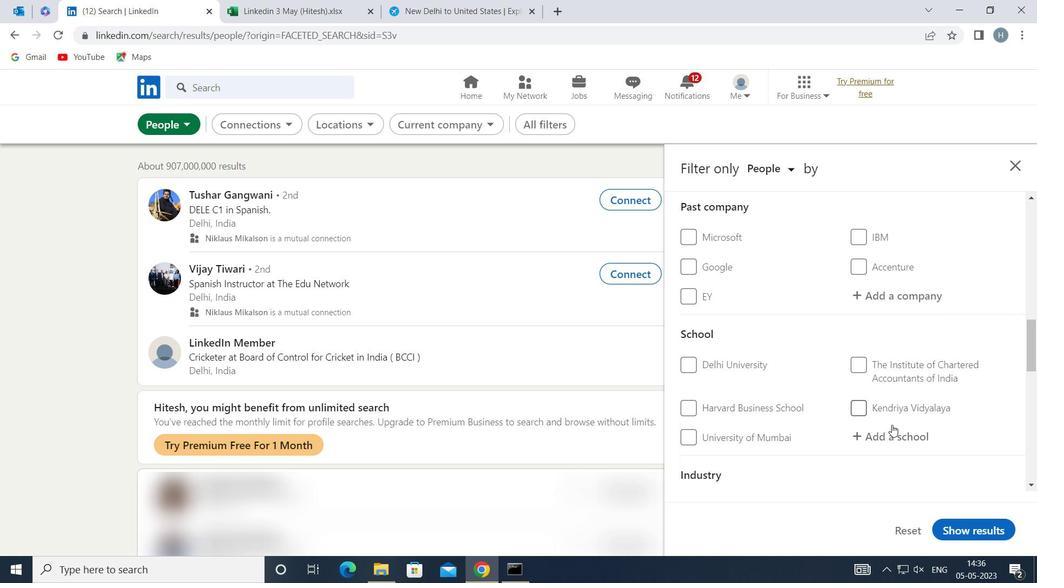 
Action: Mouse moved to (894, 431)
Screenshot: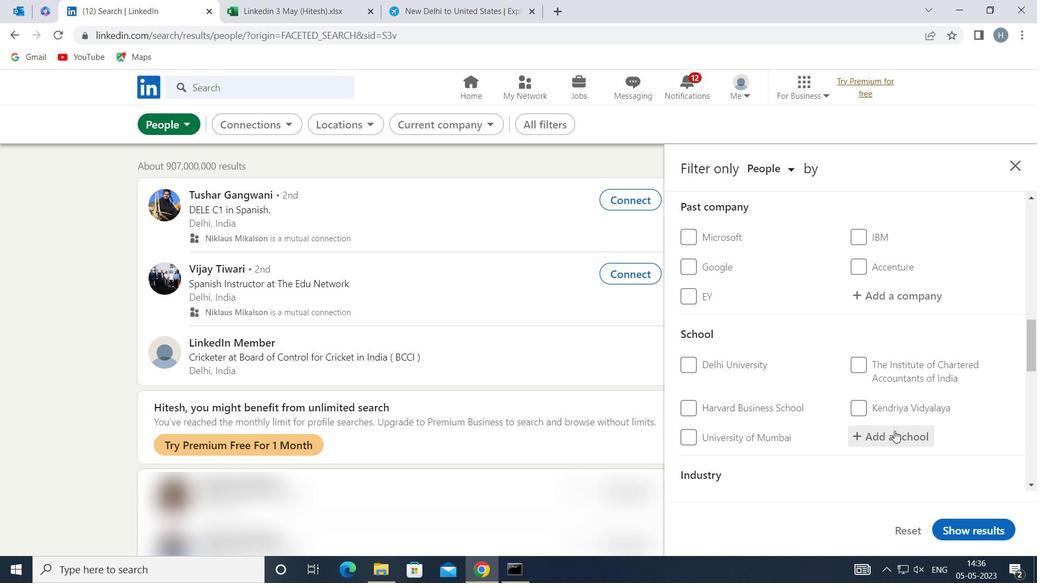 
Action: Key pressed <Key.shift>ST<Key.space><Key.shift>XAVIER'S<Key.space><Key.shift>COLLEGE<Key.space><Key.shift>K
Screenshot: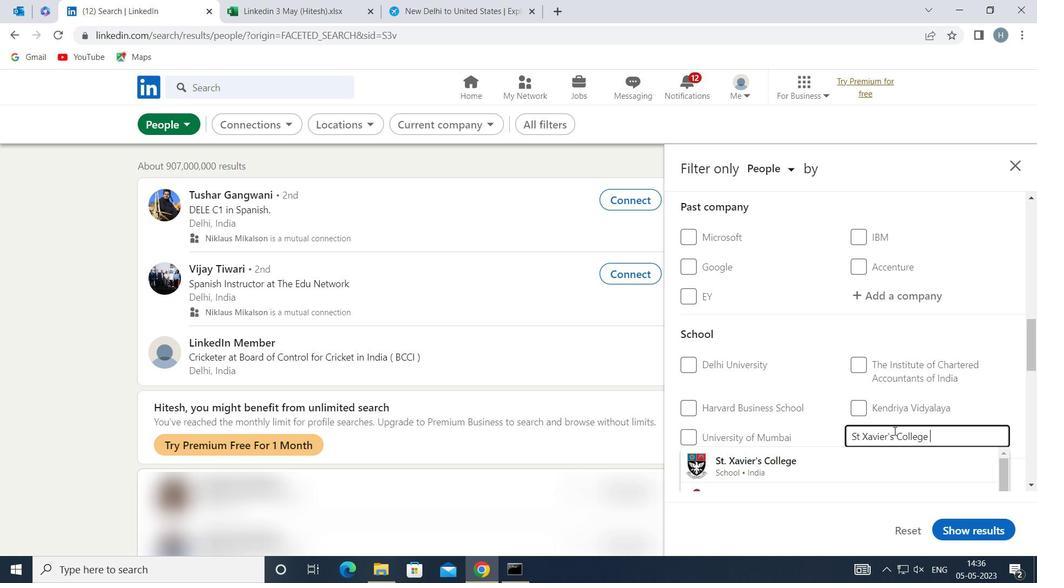 
Action: Mouse moved to (886, 416)
Screenshot: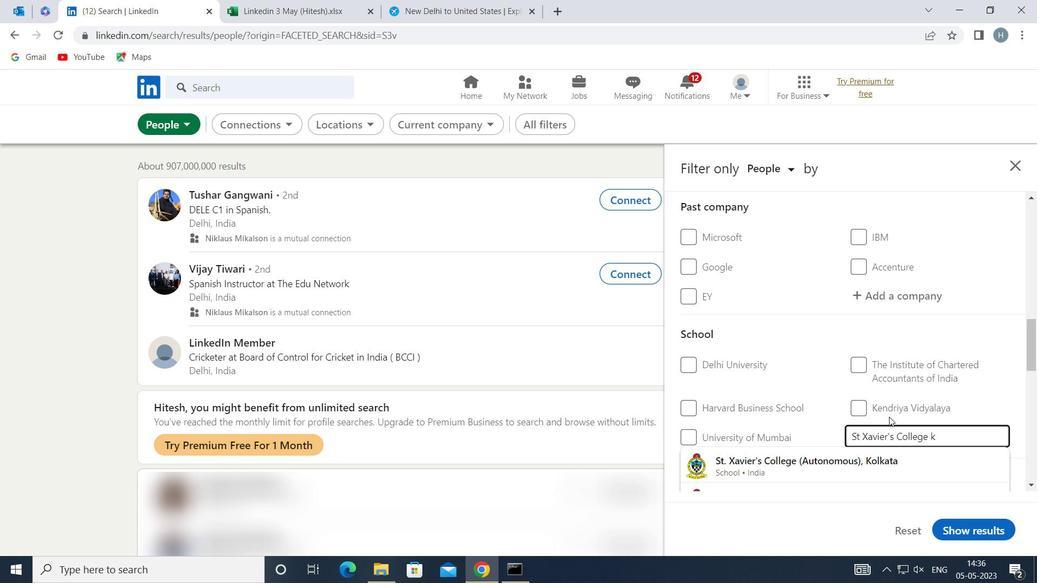 
Action: Mouse scrolled (886, 415) with delta (0, 0)
Screenshot: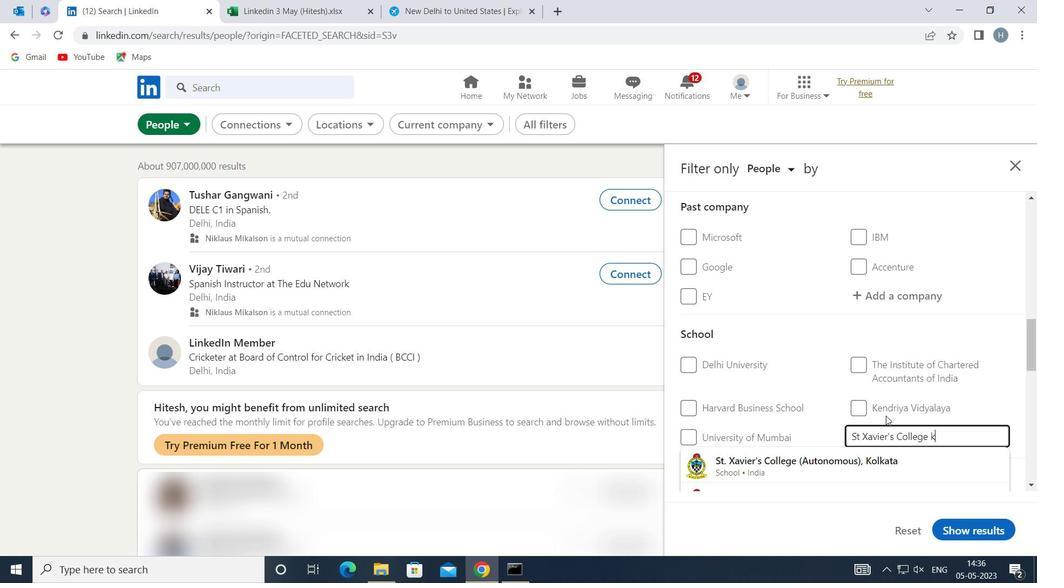 
Action: Mouse moved to (887, 398)
Screenshot: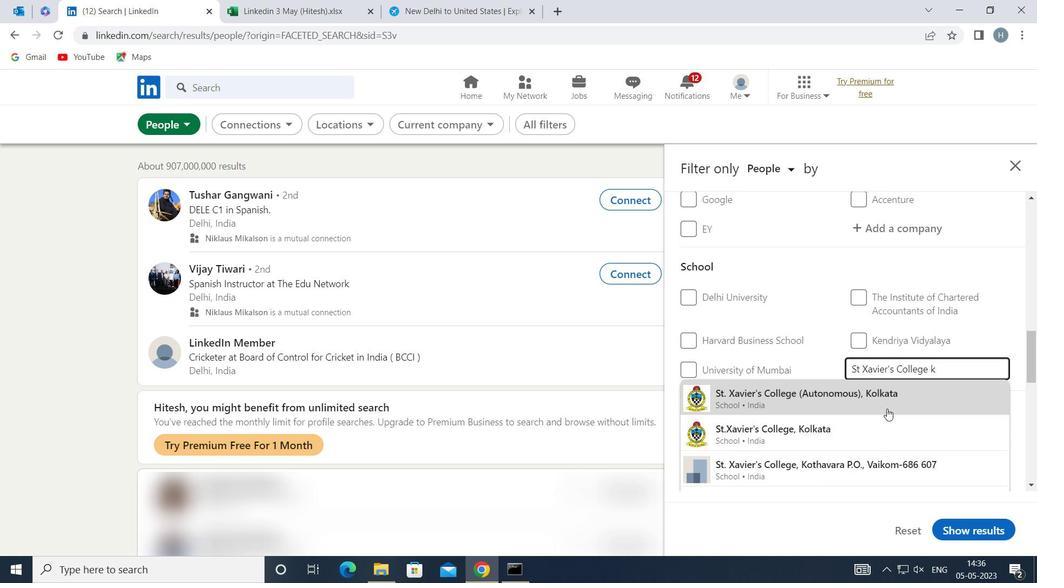 
Action: Mouse scrolled (887, 397) with delta (0, 0)
Screenshot: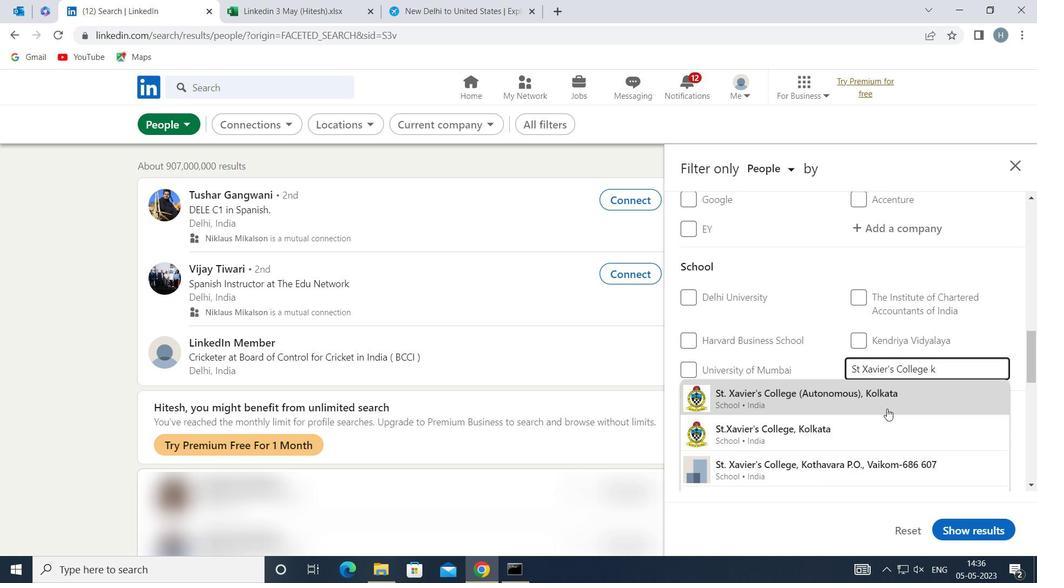 
Action: Mouse moved to (883, 369)
Screenshot: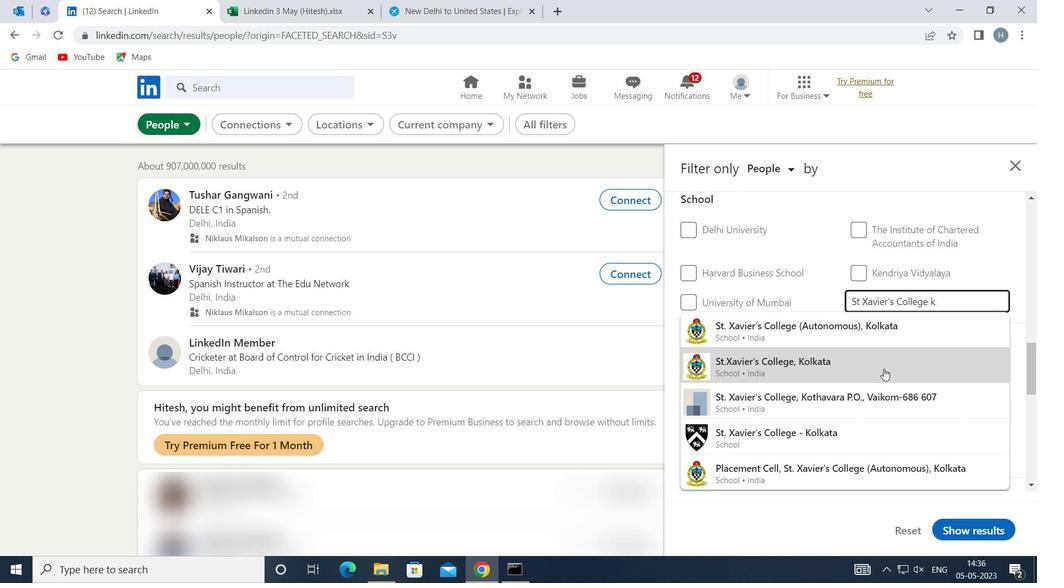 
Action: Mouse pressed left at (883, 369)
Screenshot: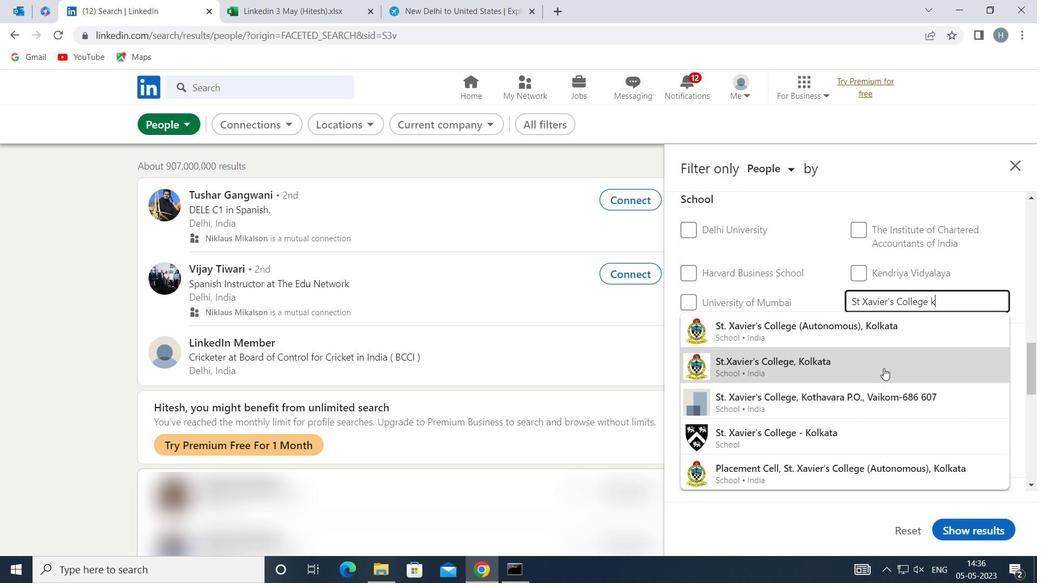 
Action: Mouse moved to (817, 327)
Screenshot: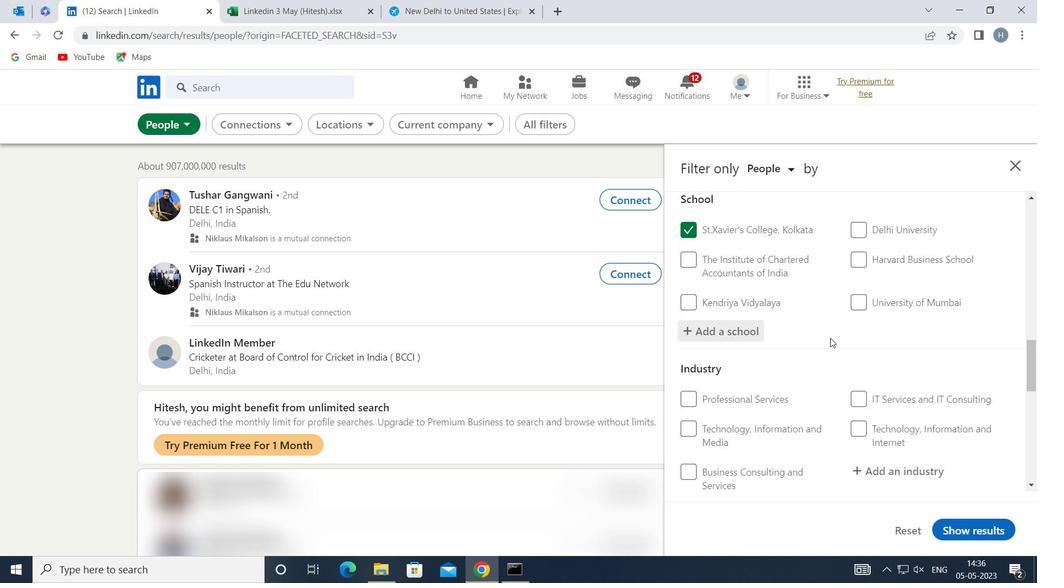 
Action: Mouse scrolled (817, 327) with delta (0, 0)
Screenshot: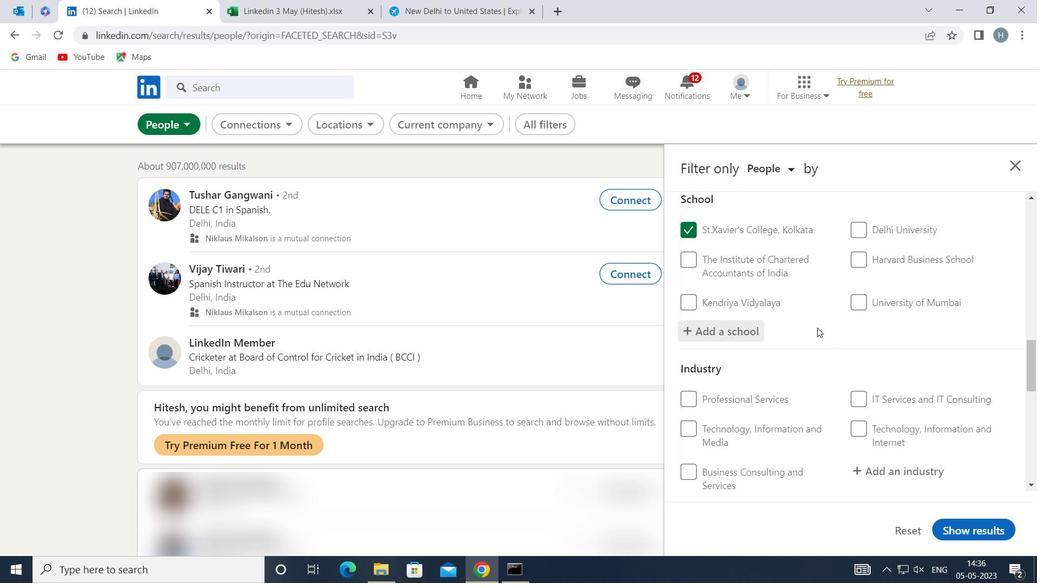 
Action: Mouse scrolled (817, 327) with delta (0, 0)
Screenshot: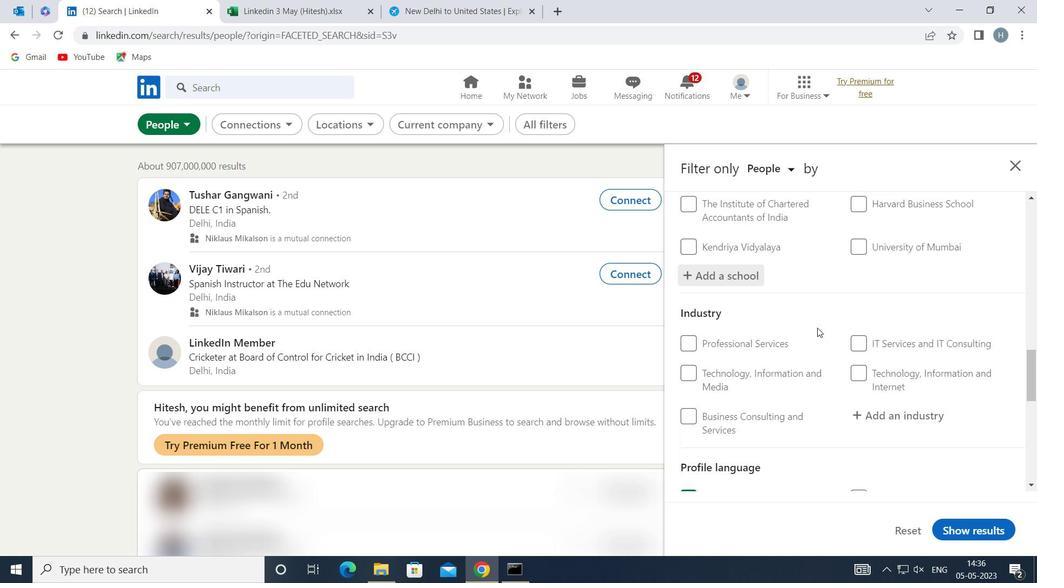 
Action: Mouse moved to (889, 334)
Screenshot: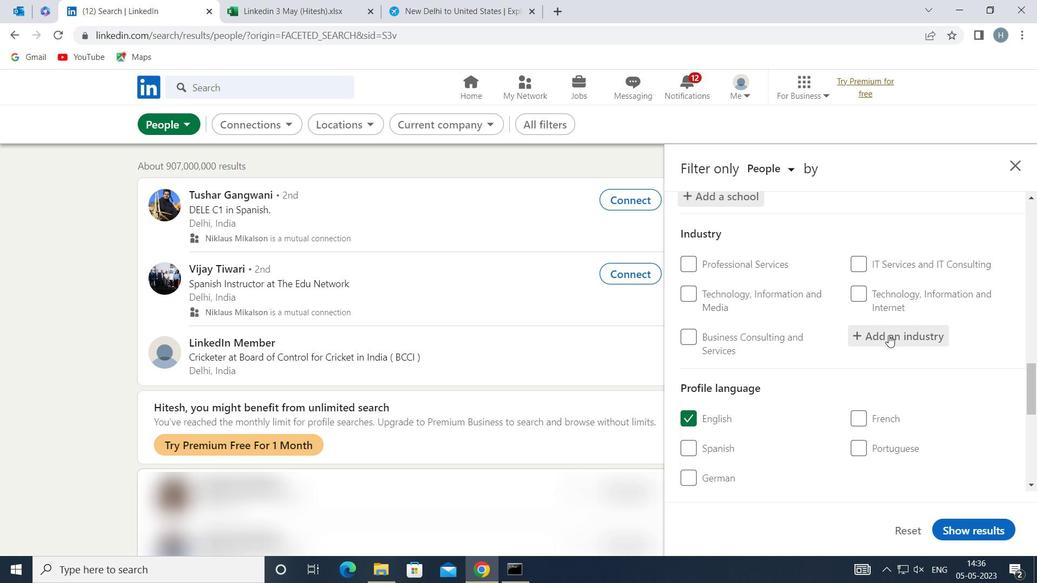 
Action: Mouse pressed left at (889, 334)
Screenshot: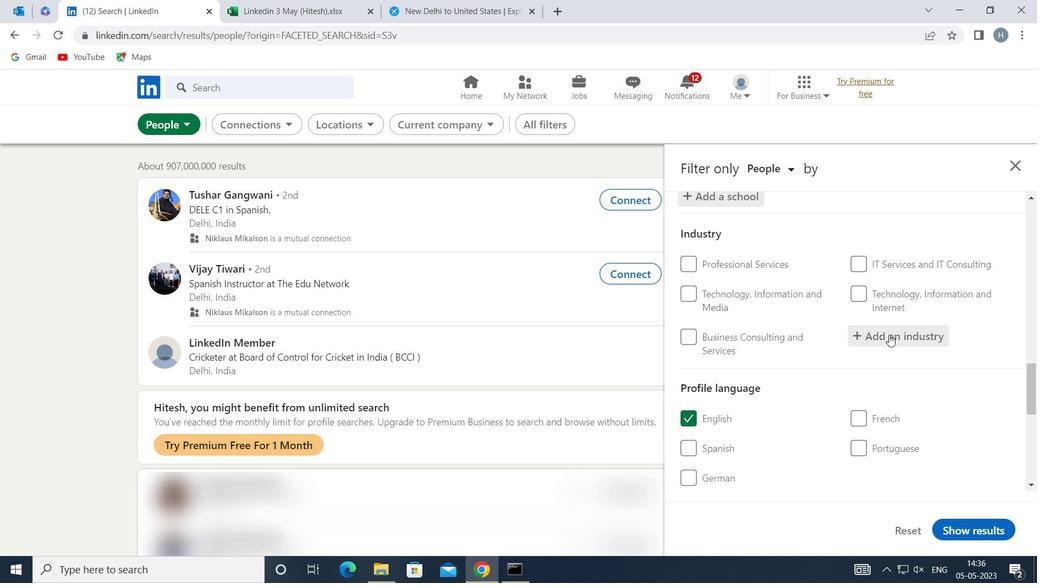 
Action: Mouse moved to (888, 333)
Screenshot: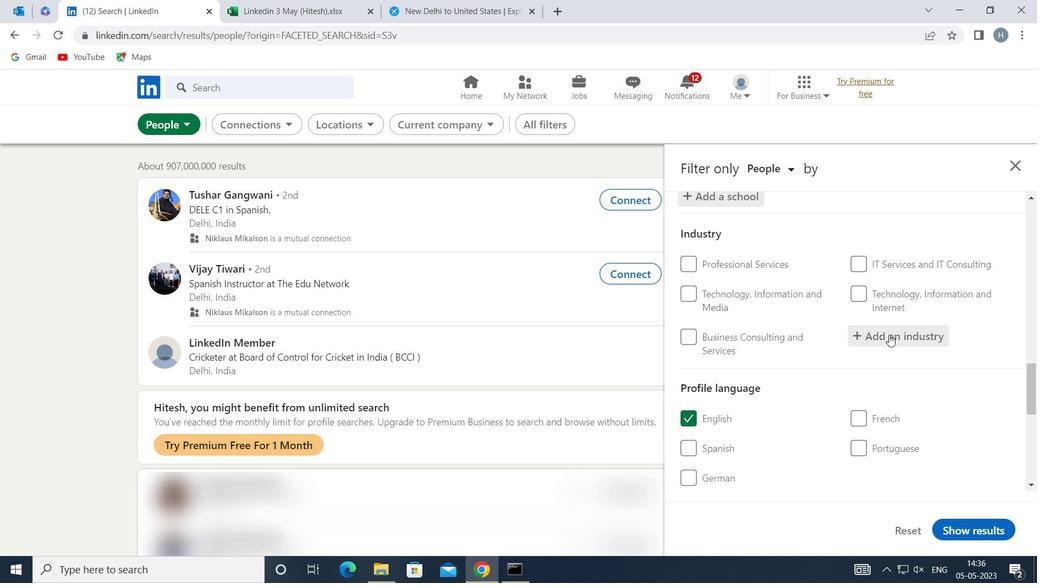 
Action: Key pressed <Key.shift>GRAPHIC<Key.space><Key.shift>DESIGN
Screenshot: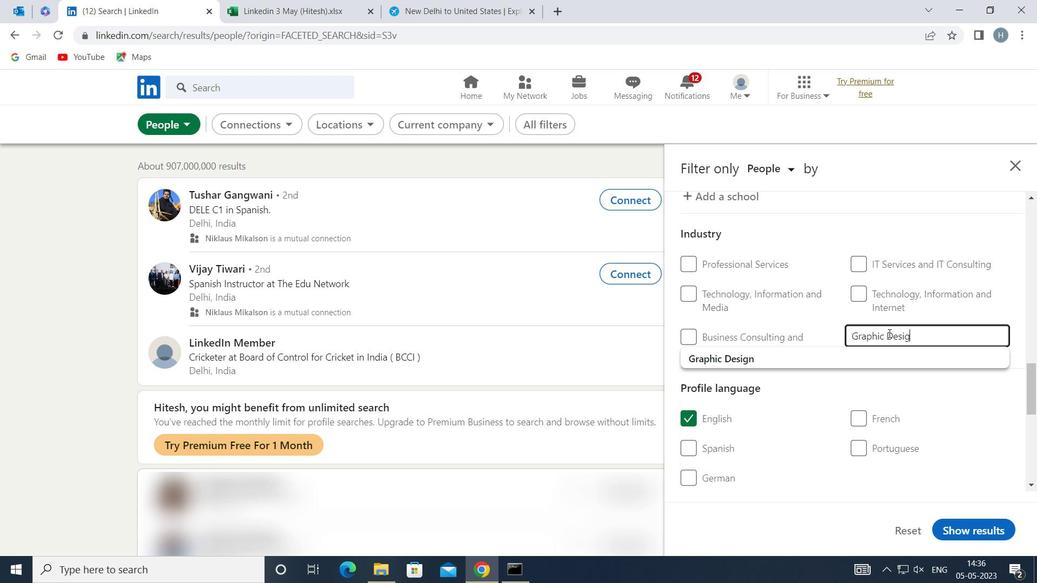 
Action: Mouse moved to (875, 353)
Screenshot: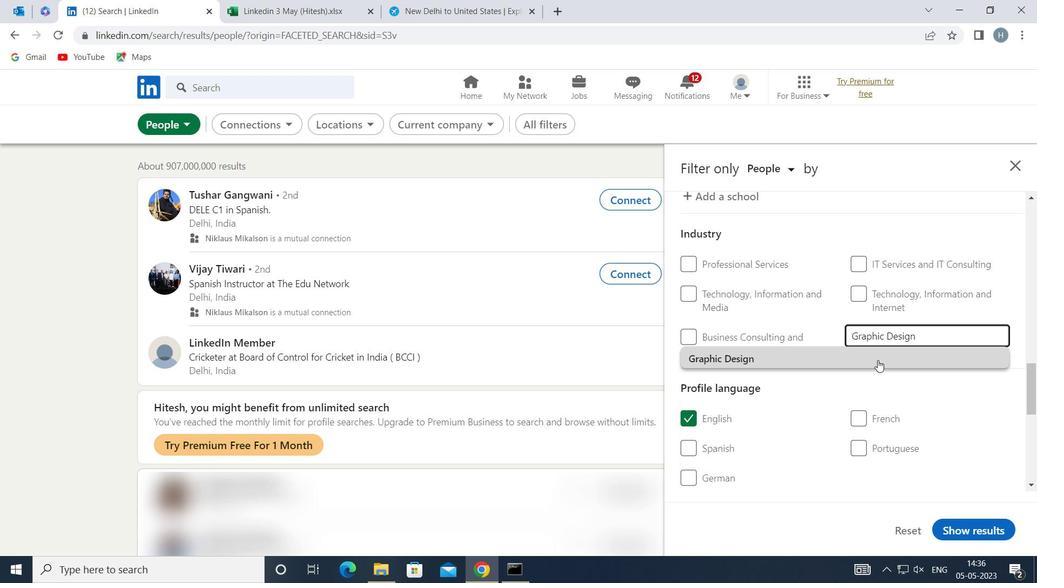 
Action: Mouse pressed left at (875, 353)
Screenshot: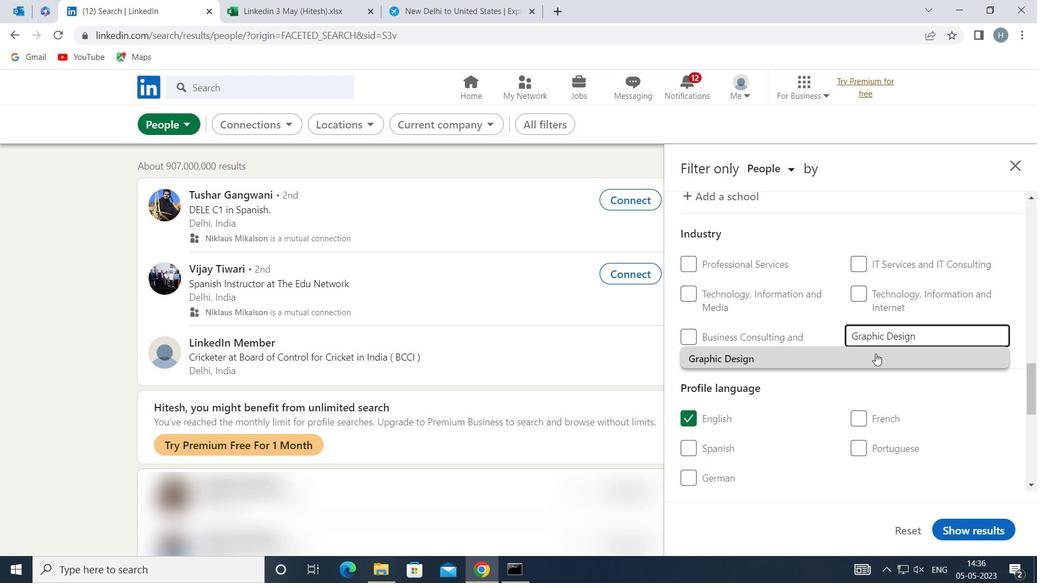 
Action: Mouse moved to (845, 345)
Screenshot: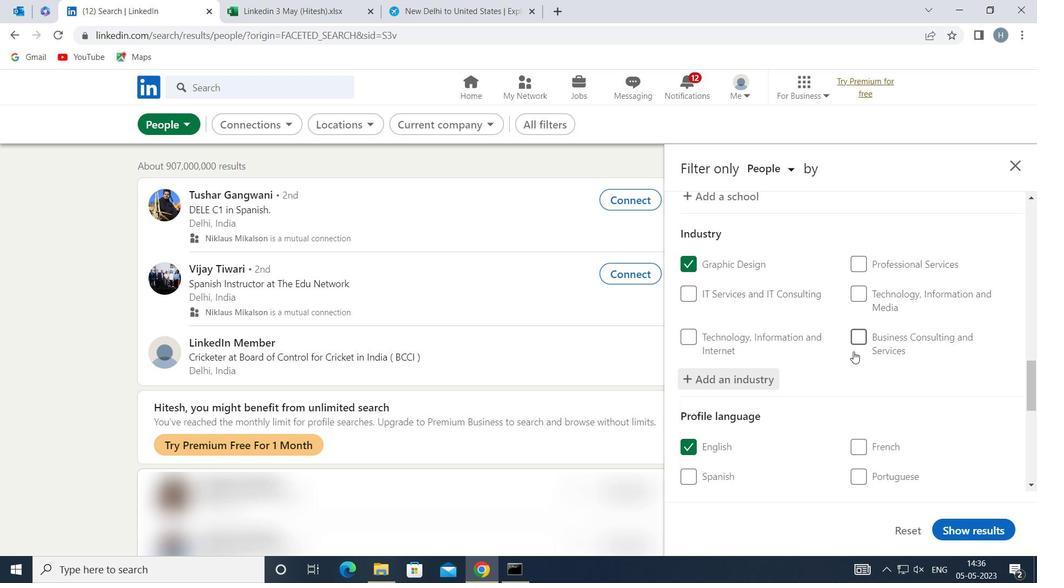 
Action: Mouse scrolled (845, 345) with delta (0, 0)
Screenshot: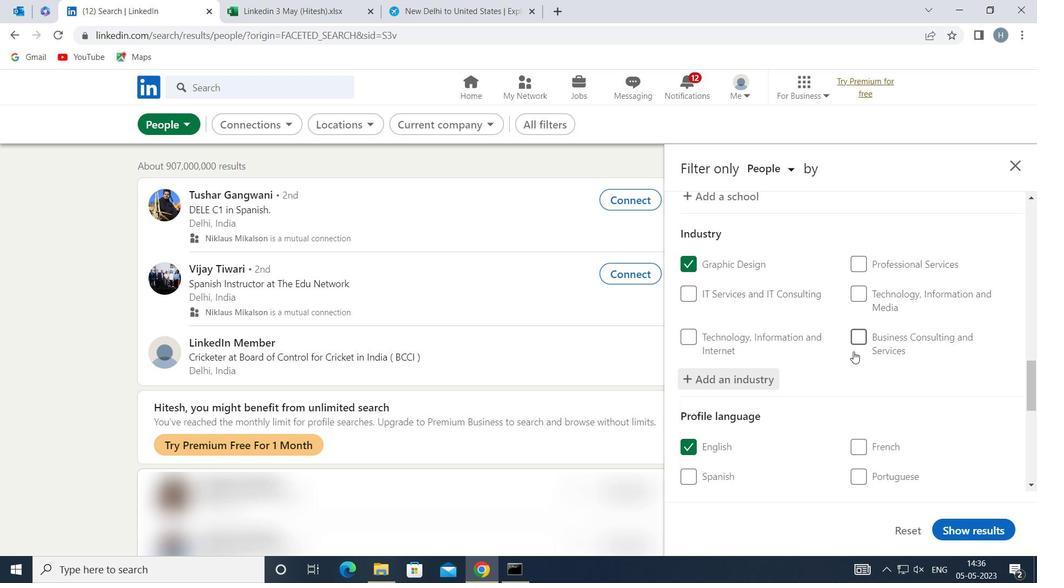 
Action: Mouse moved to (845, 345)
Screenshot: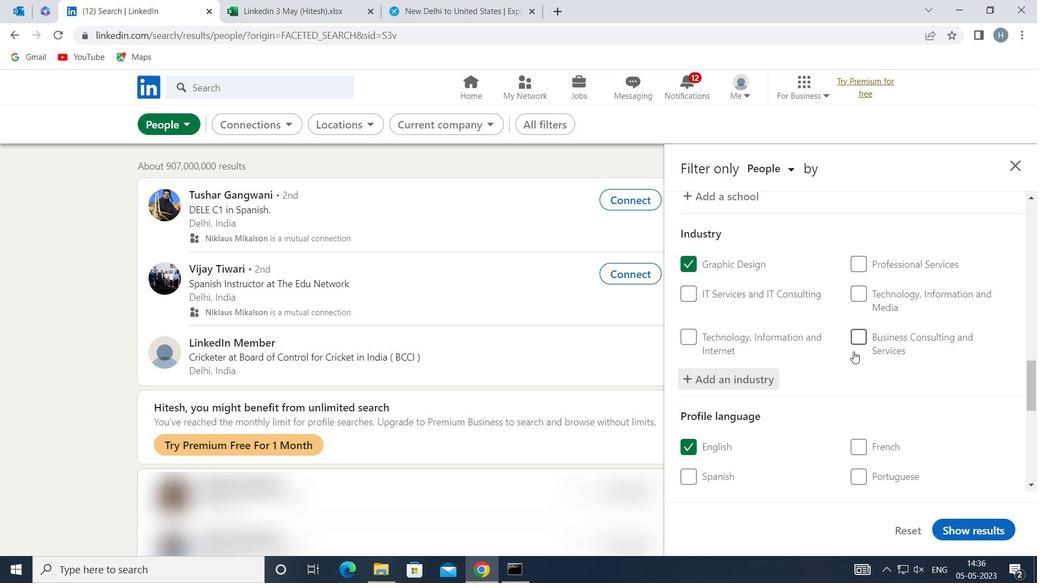 
Action: Mouse scrolled (845, 344) with delta (0, 0)
Screenshot: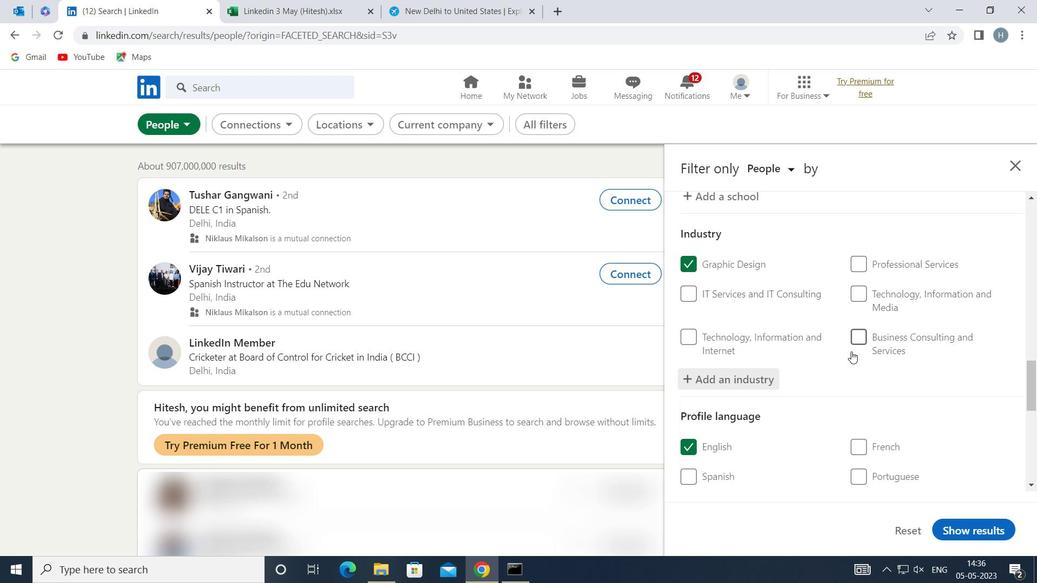
Action: Mouse moved to (837, 338)
Screenshot: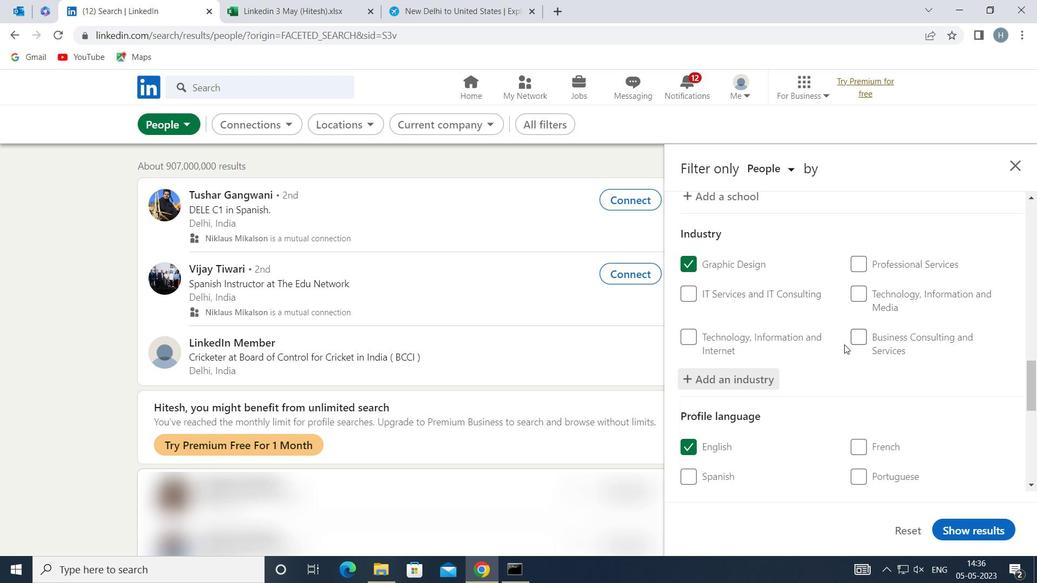 
Action: Mouse scrolled (837, 337) with delta (0, 0)
Screenshot: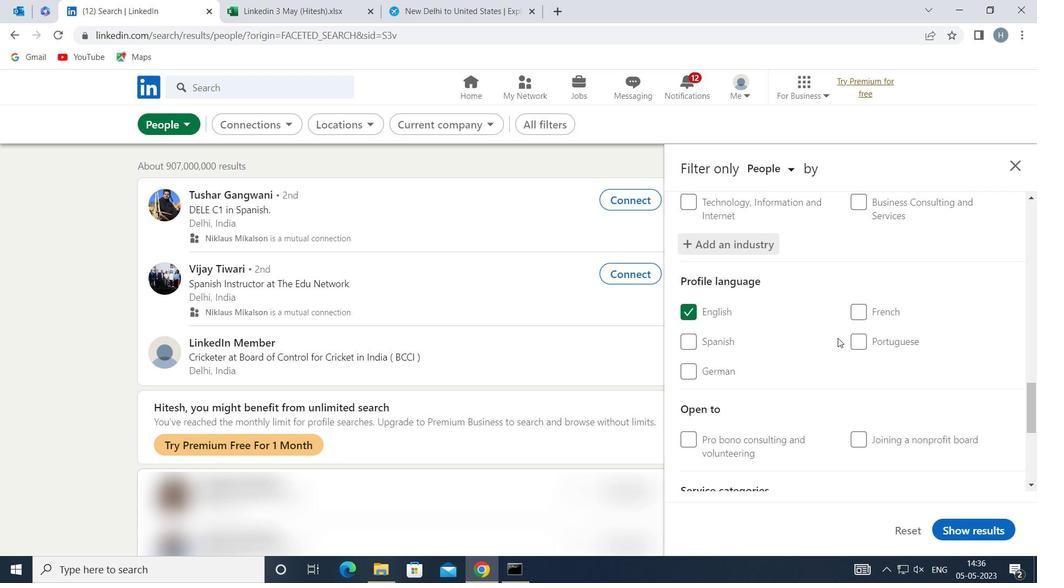 
Action: Mouse scrolled (837, 337) with delta (0, 0)
Screenshot: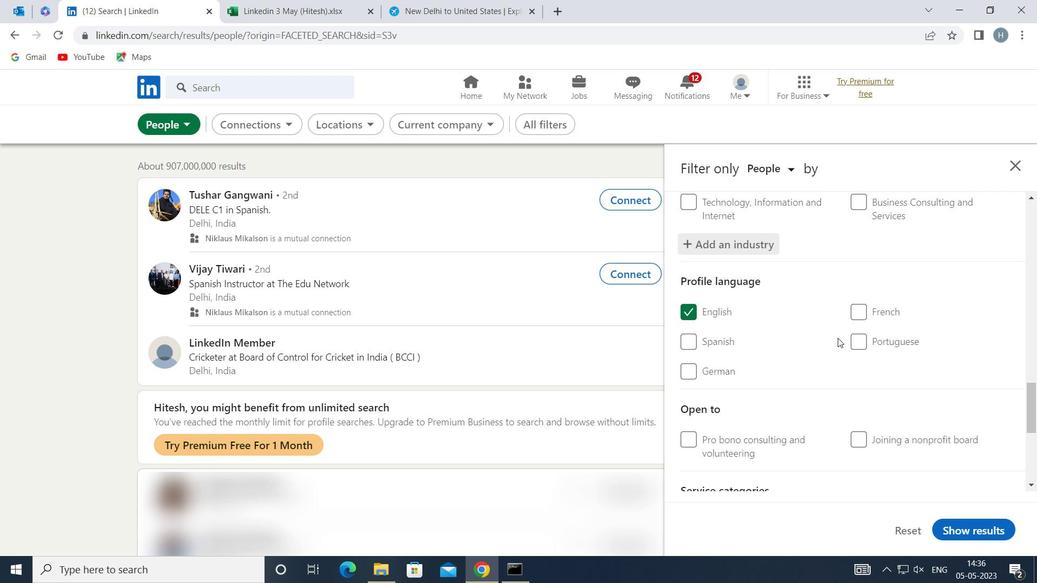 
Action: Mouse moved to (836, 338)
Screenshot: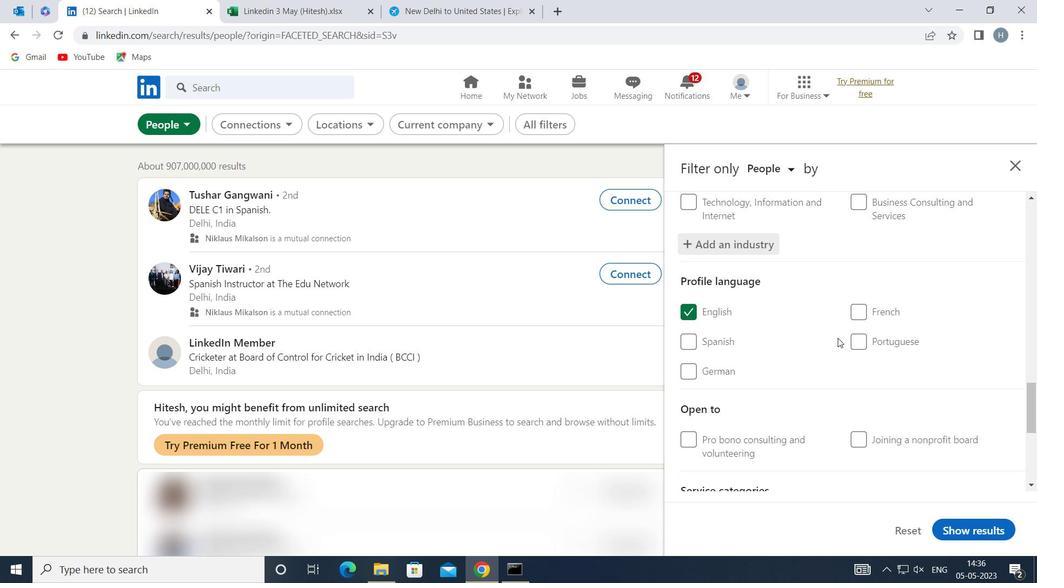 
Action: Mouse scrolled (836, 337) with delta (0, 0)
Screenshot: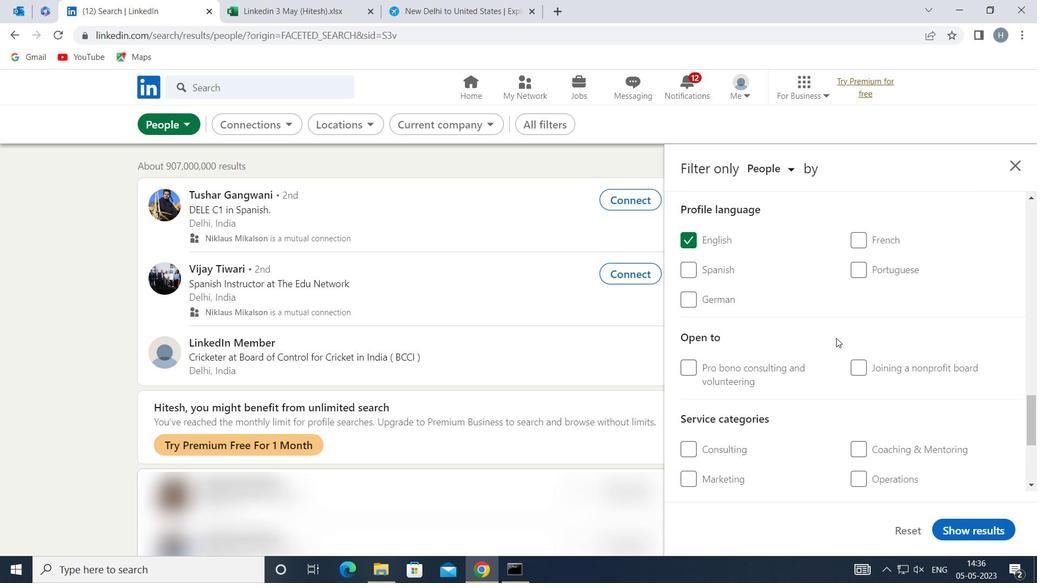 
Action: Mouse moved to (890, 372)
Screenshot: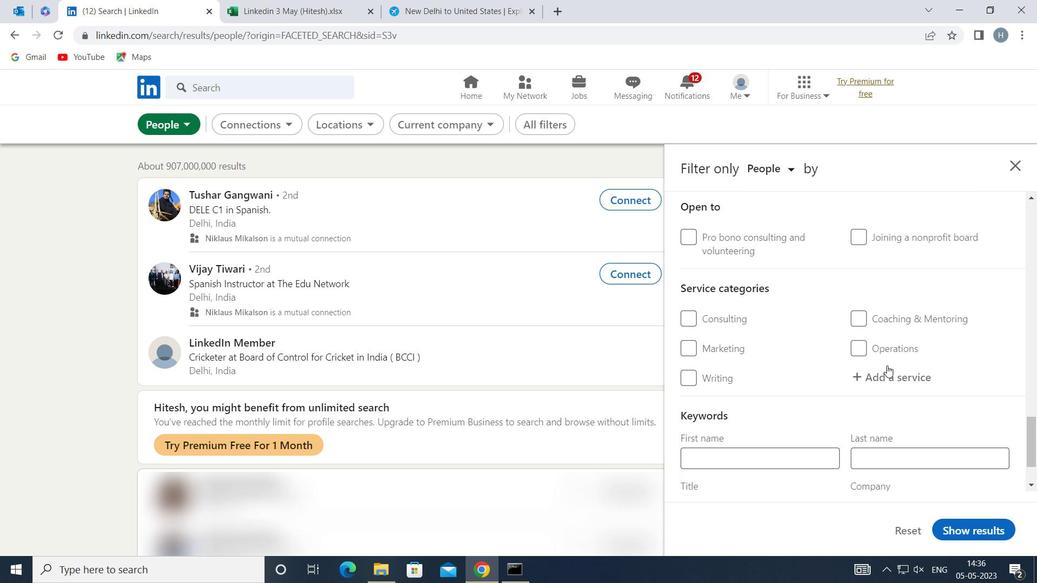 
Action: Mouse pressed left at (890, 372)
Screenshot: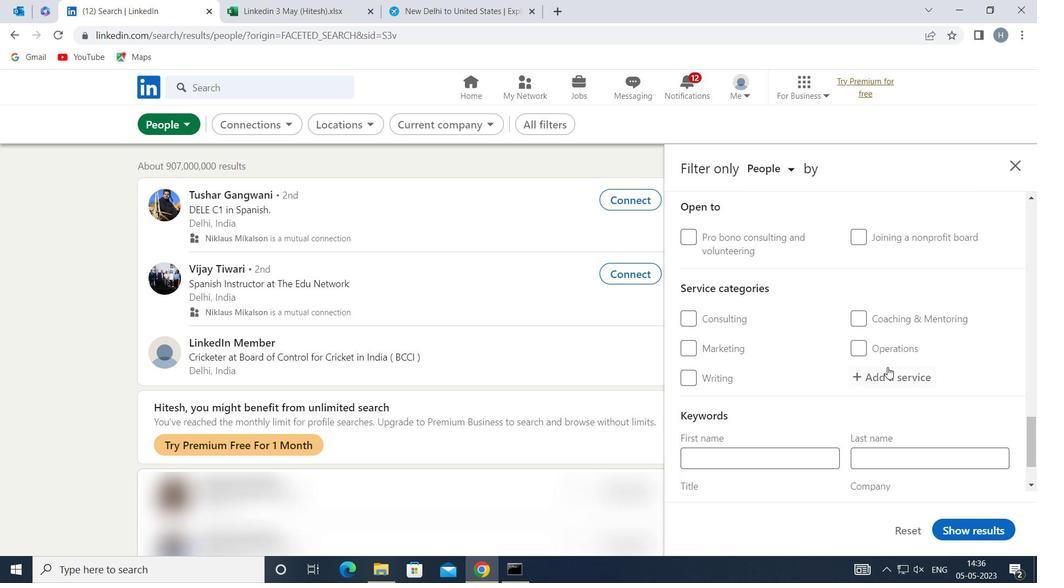 
Action: Mouse moved to (886, 369)
Screenshot: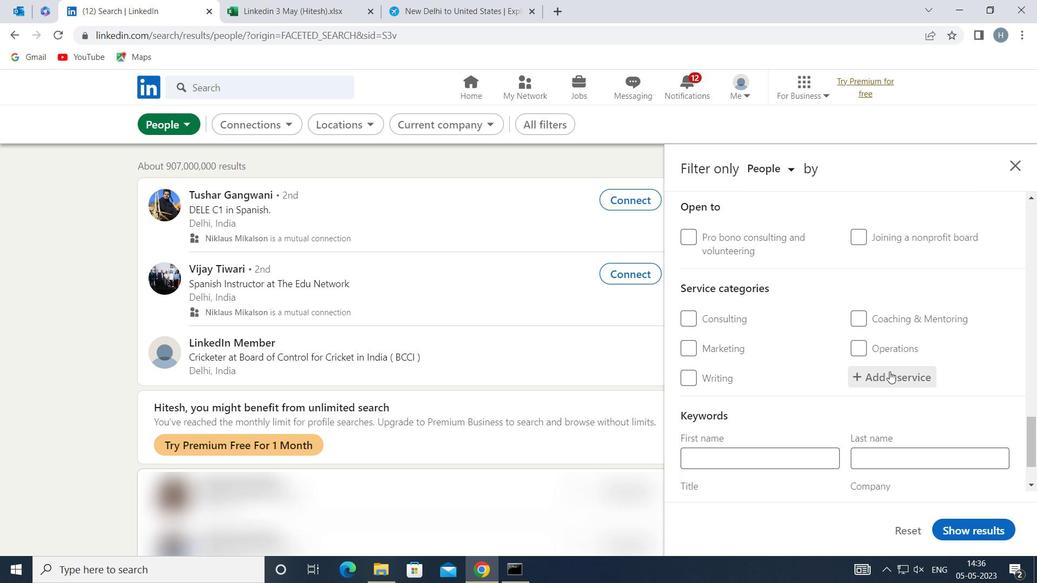 
Action: Key pressed <Key.shift><Key.shift><Key.shift><Key.shift><Key.shift>FIE<Key.backspace>LE<Key.space><Key.shift>MANAGEMENT
Screenshot: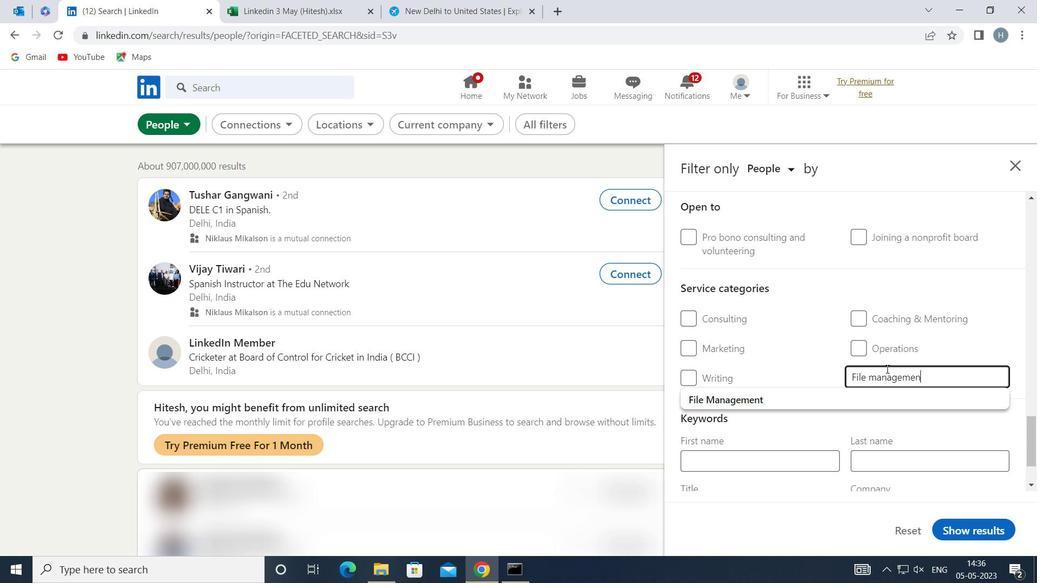 
Action: Mouse moved to (808, 401)
Screenshot: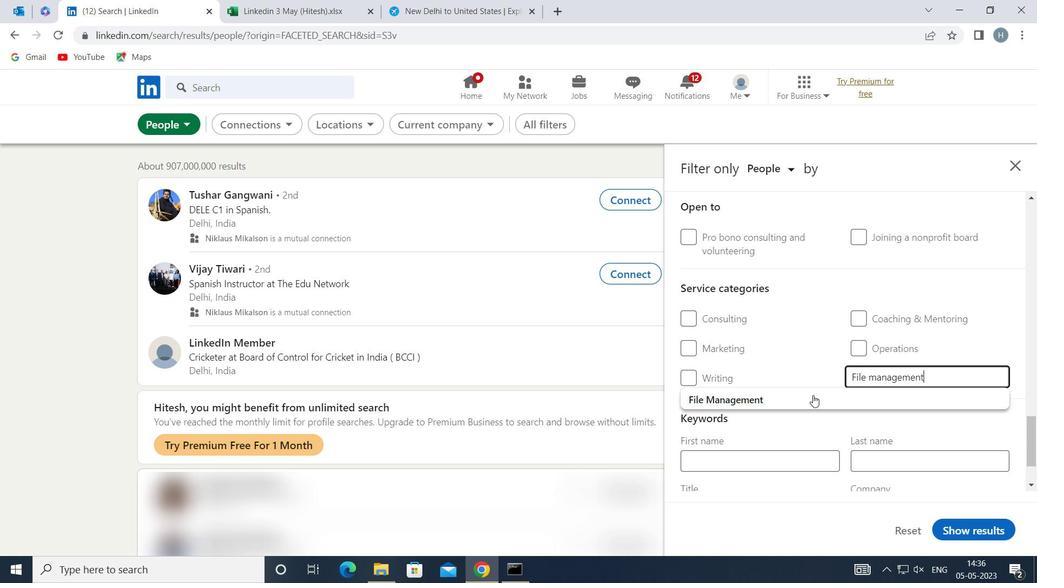 
Action: Mouse pressed left at (808, 401)
Screenshot: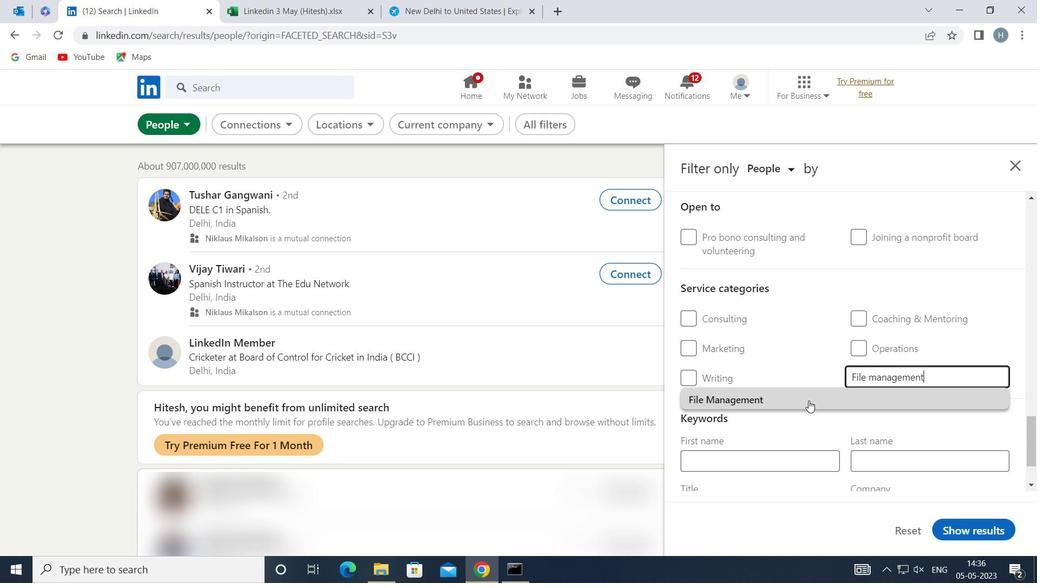 
Action: Mouse moved to (813, 386)
Screenshot: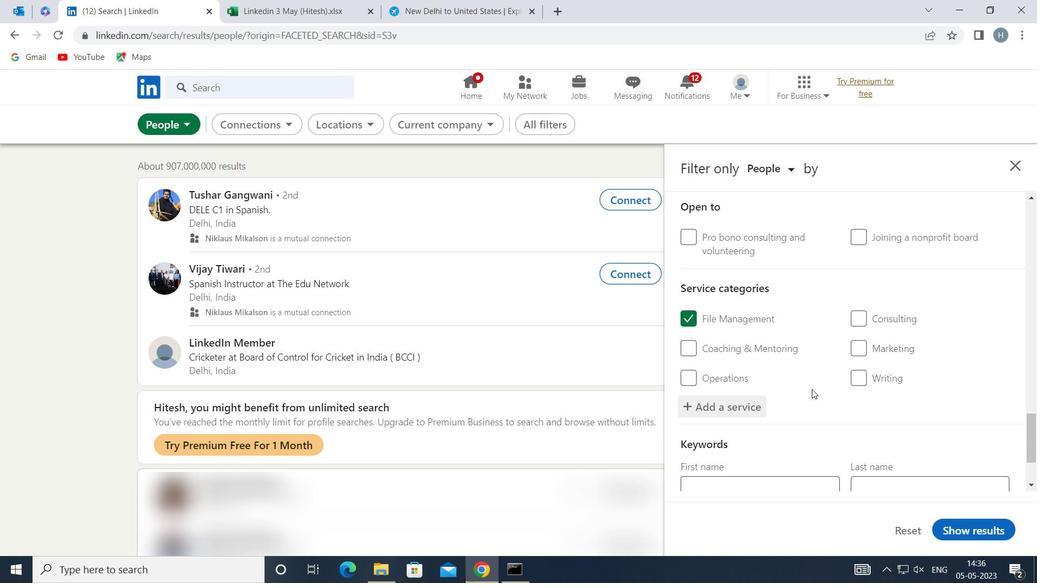 
Action: Mouse scrolled (813, 385) with delta (0, 0)
Screenshot: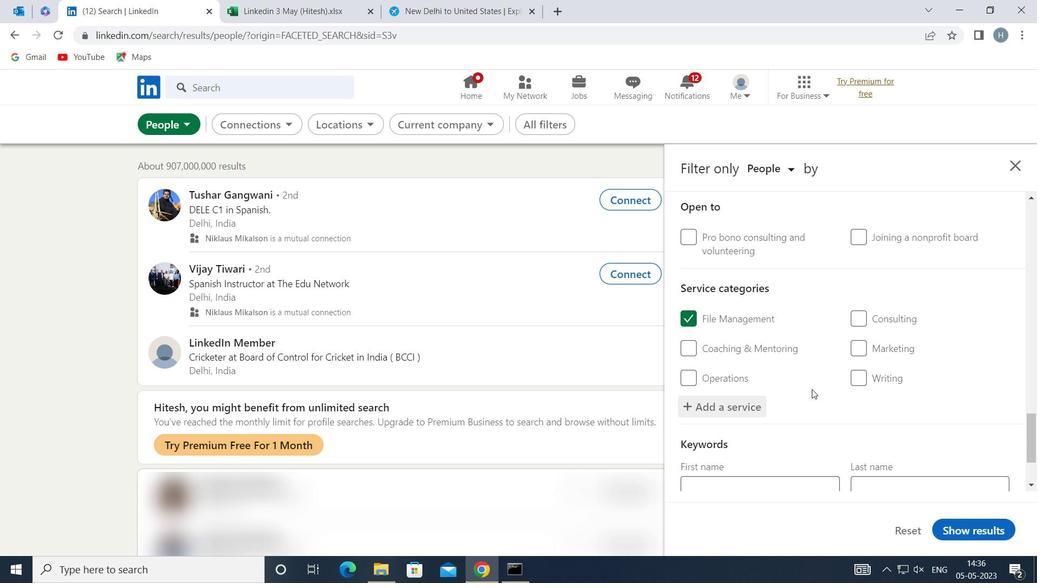 
Action: Mouse scrolled (813, 385) with delta (0, 0)
Screenshot: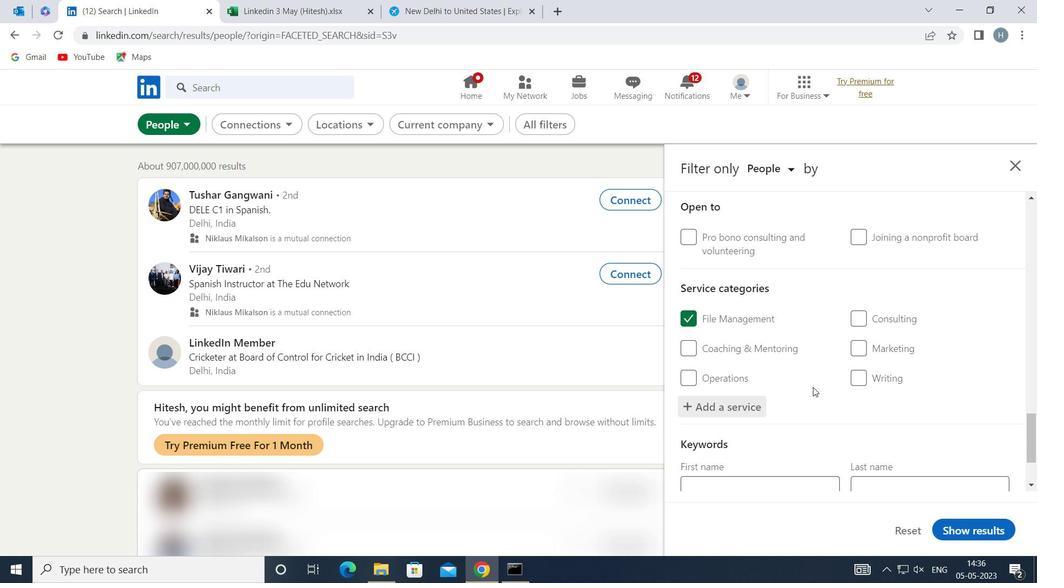 
Action: Mouse scrolled (813, 385) with delta (0, 0)
Screenshot: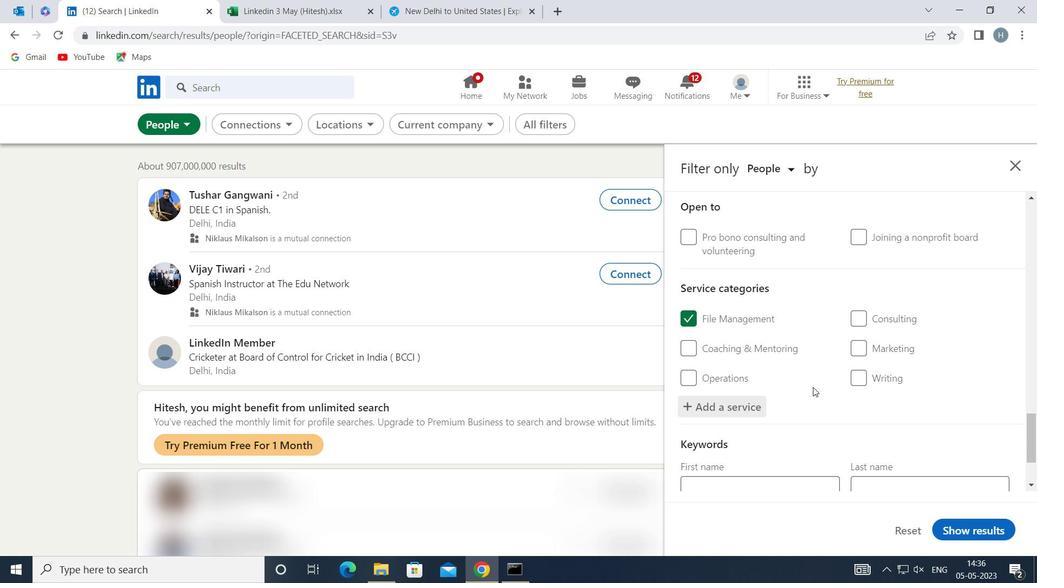 
Action: Mouse moved to (815, 375)
Screenshot: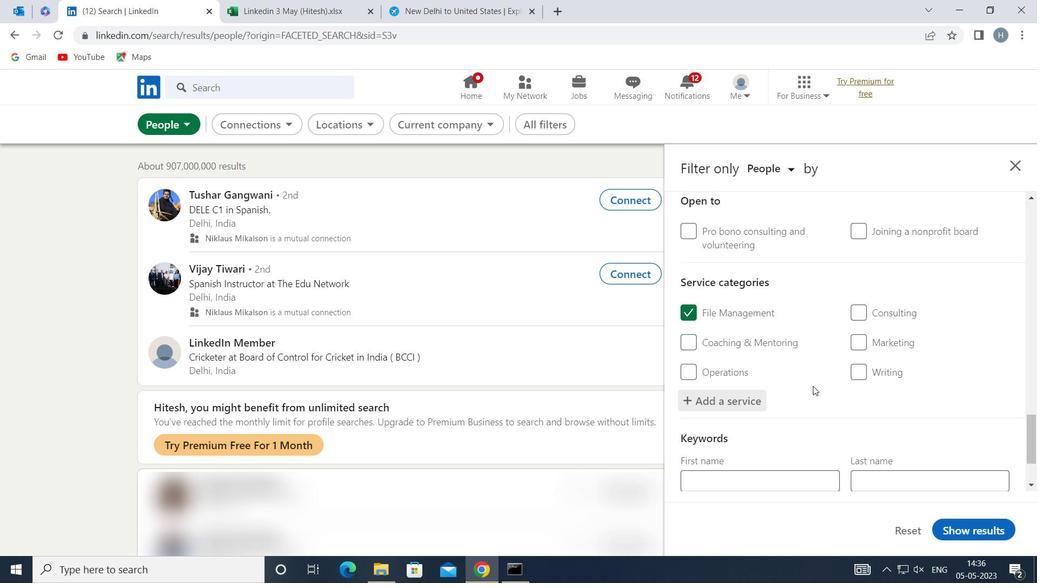 
Action: Mouse scrolled (815, 374) with delta (0, 0)
Screenshot: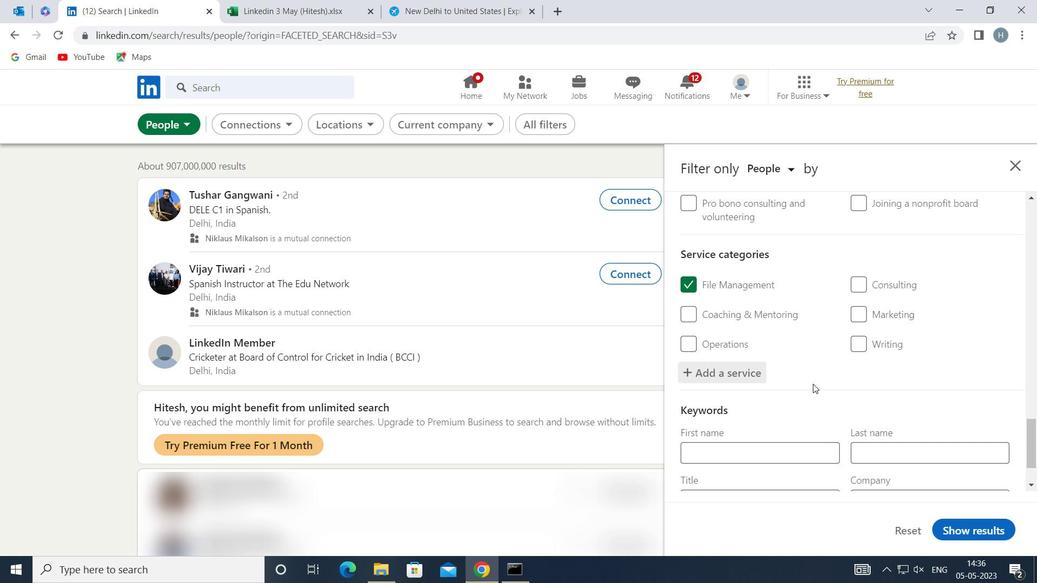 
Action: Mouse scrolled (815, 374) with delta (0, 0)
Screenshot: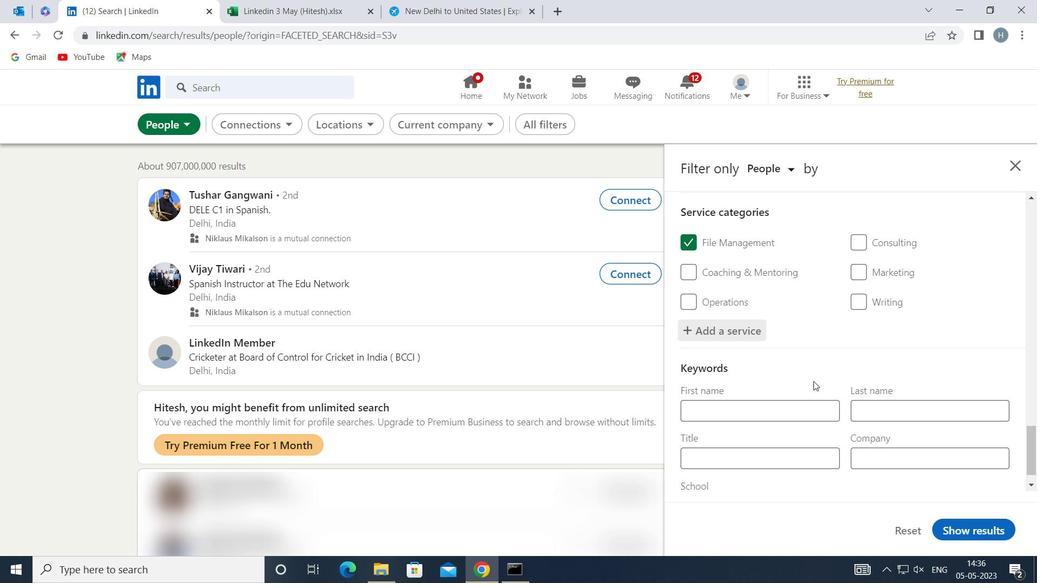 
Action: Mouse moved to (817, 428)
Screenshot: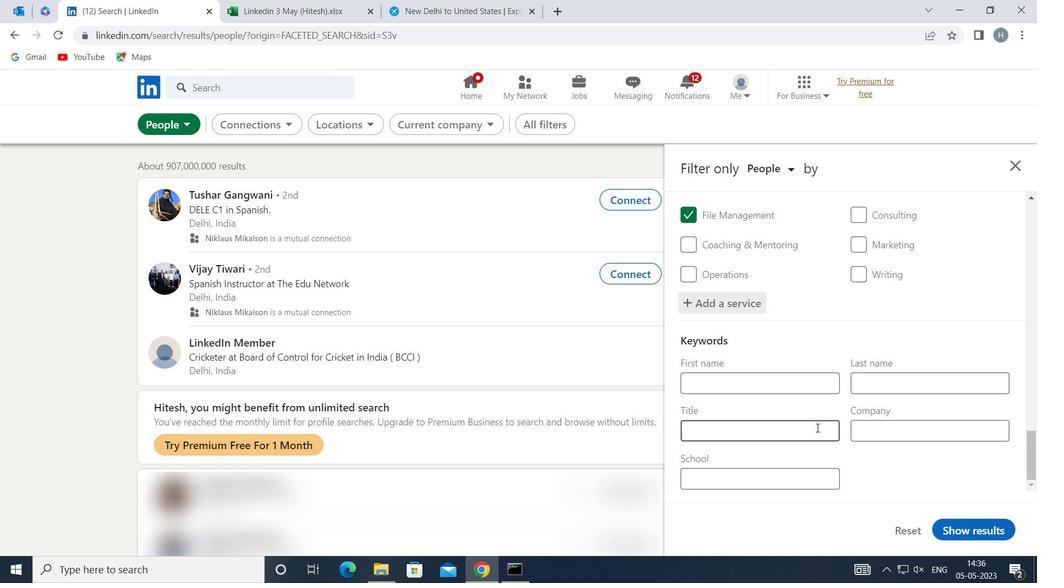 
Action: Mouse pressed left at (817, 428)
Screenshot: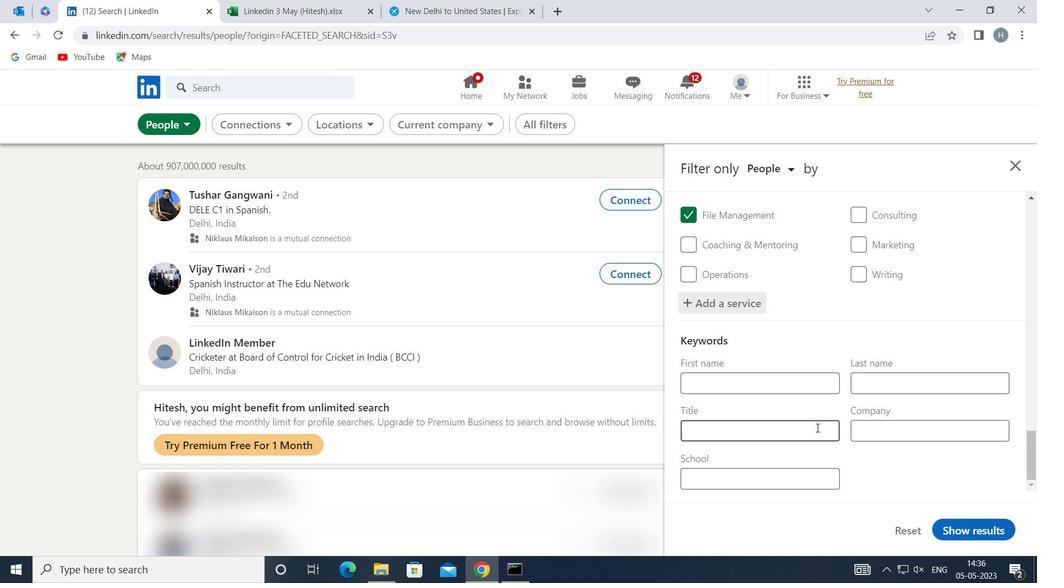 
Action: Mouse moved to (819, 429)
Screenshot: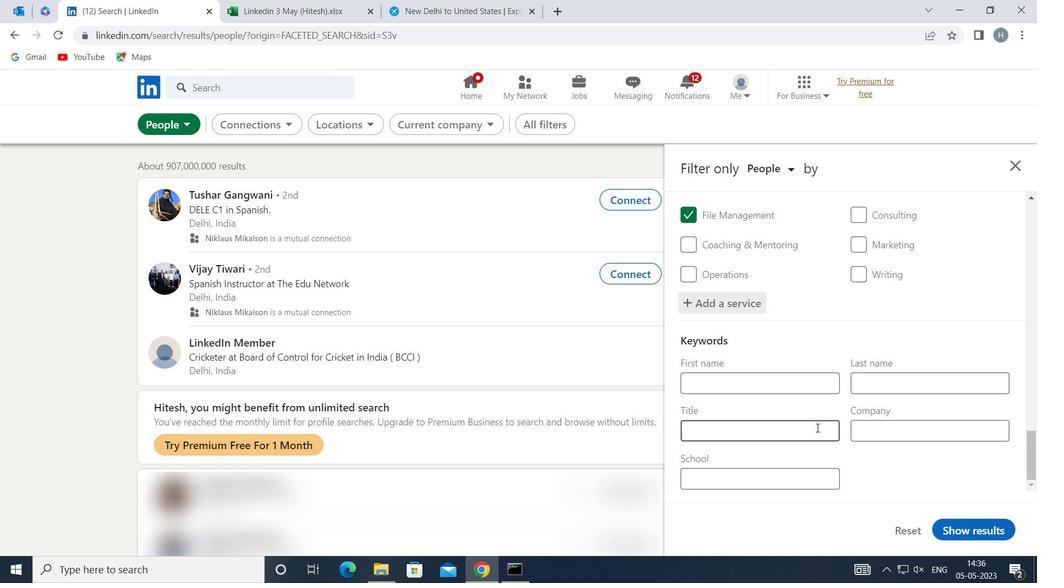 
Action: Key pressed <Key.shift>MANICURIST
Screenshot: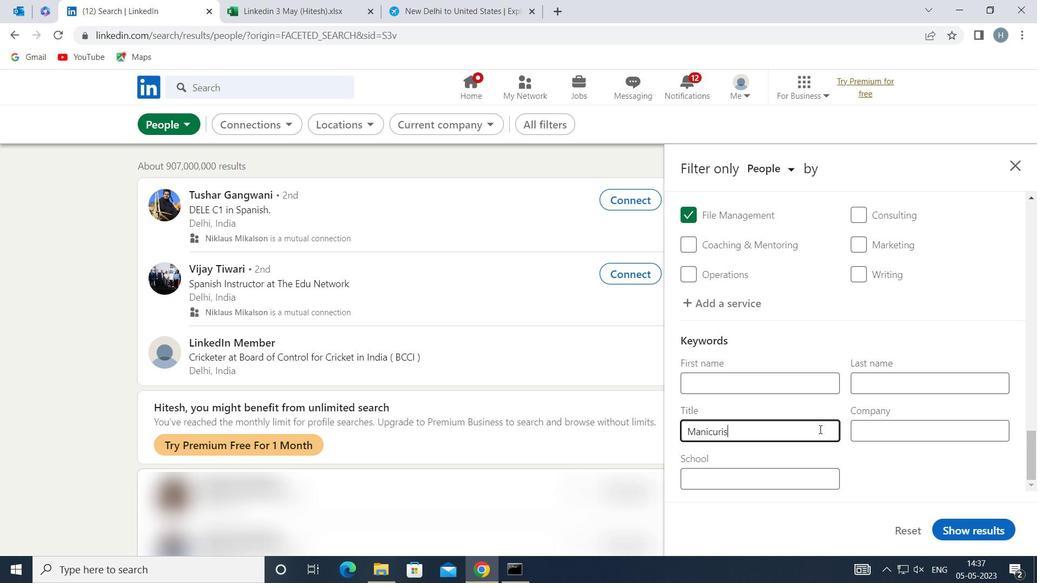 
Action: Mouse moved to (971, 532)
Screenshot: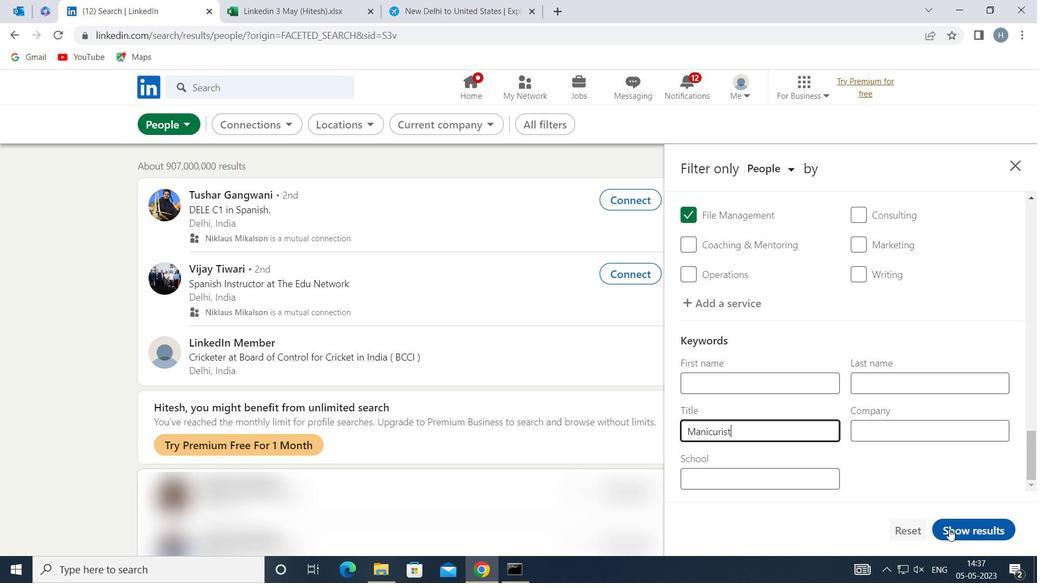 
Action: Mouse pressed left at (971, 532)
Screenshot: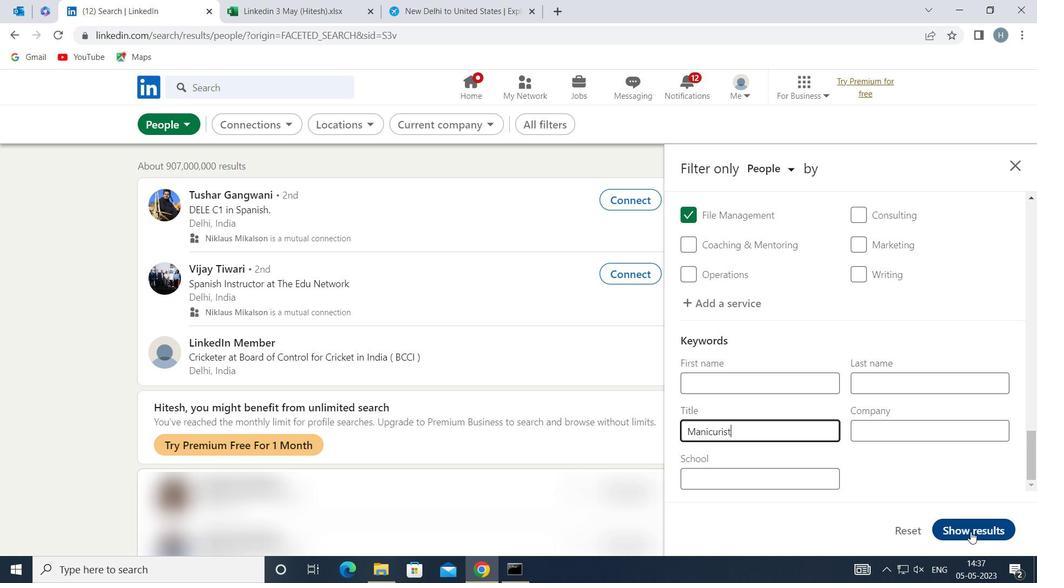 
Action: Mouse moved to (711, 347)
Screenshot: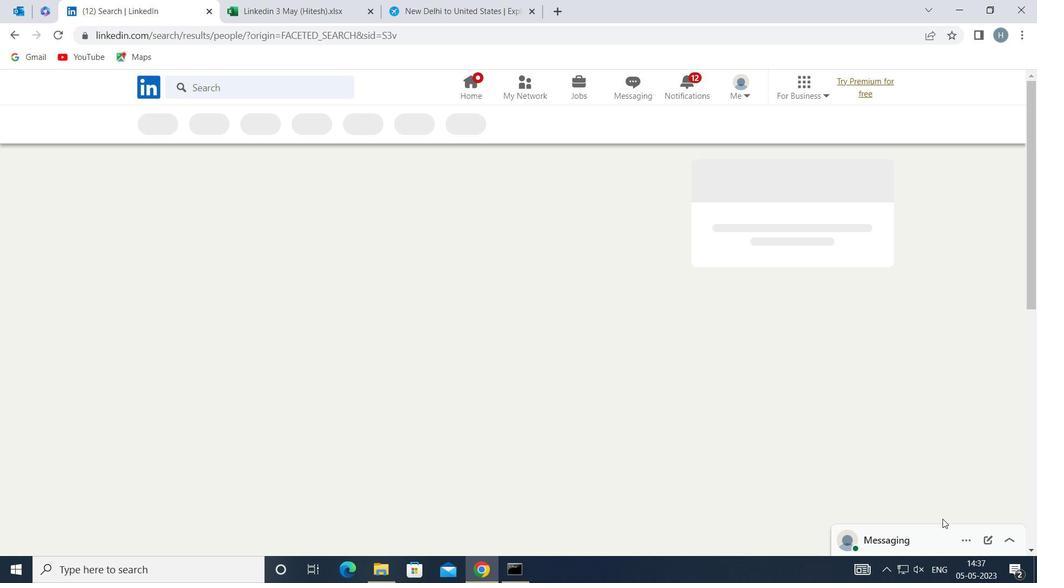 
